 Task: In the Contact  Adeline.Baker@coach.com, Log Call and save with description: 'customer seeking assistance with integration.'; Select call outcome: 'Busy '; Select call Direction: Inbound; Add date: '7 September, 2023' and time 6:00:PM. Logged in from softage.1@softage.net
Action: Mouse moved to (101, 64)
Screenshot: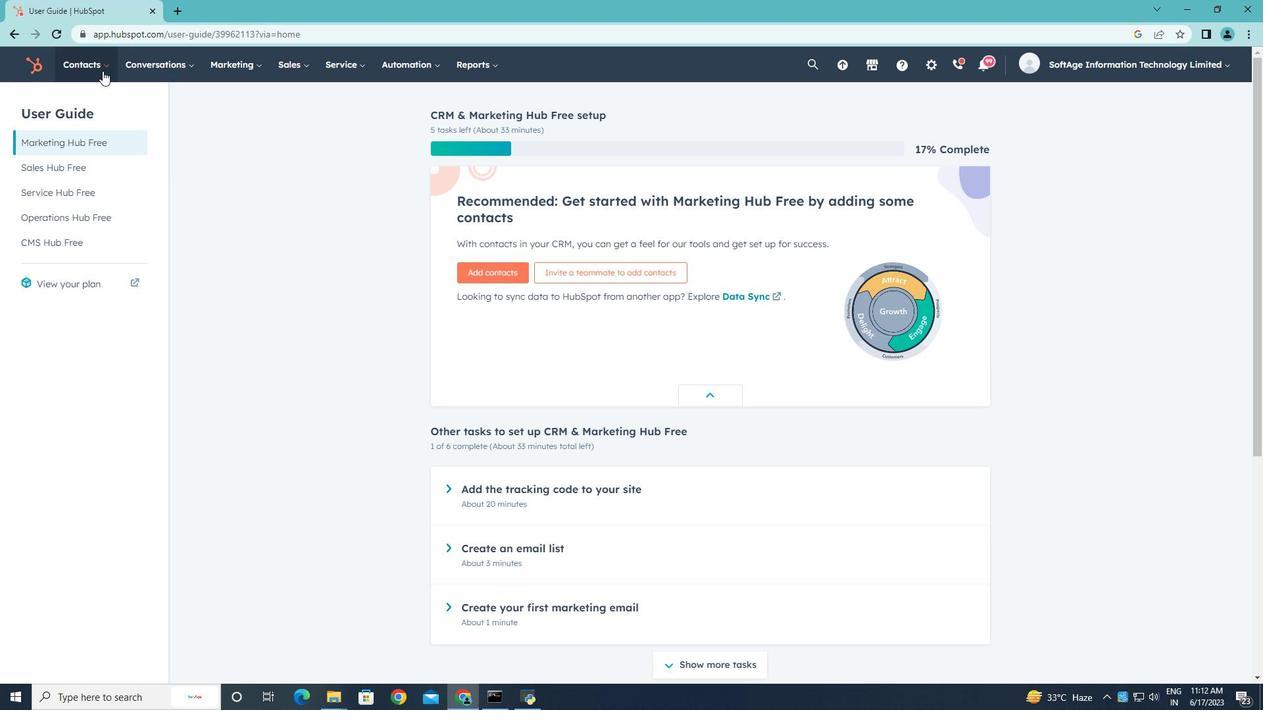 
Action: Mouse pressed left at (101, 64)
Screenshot: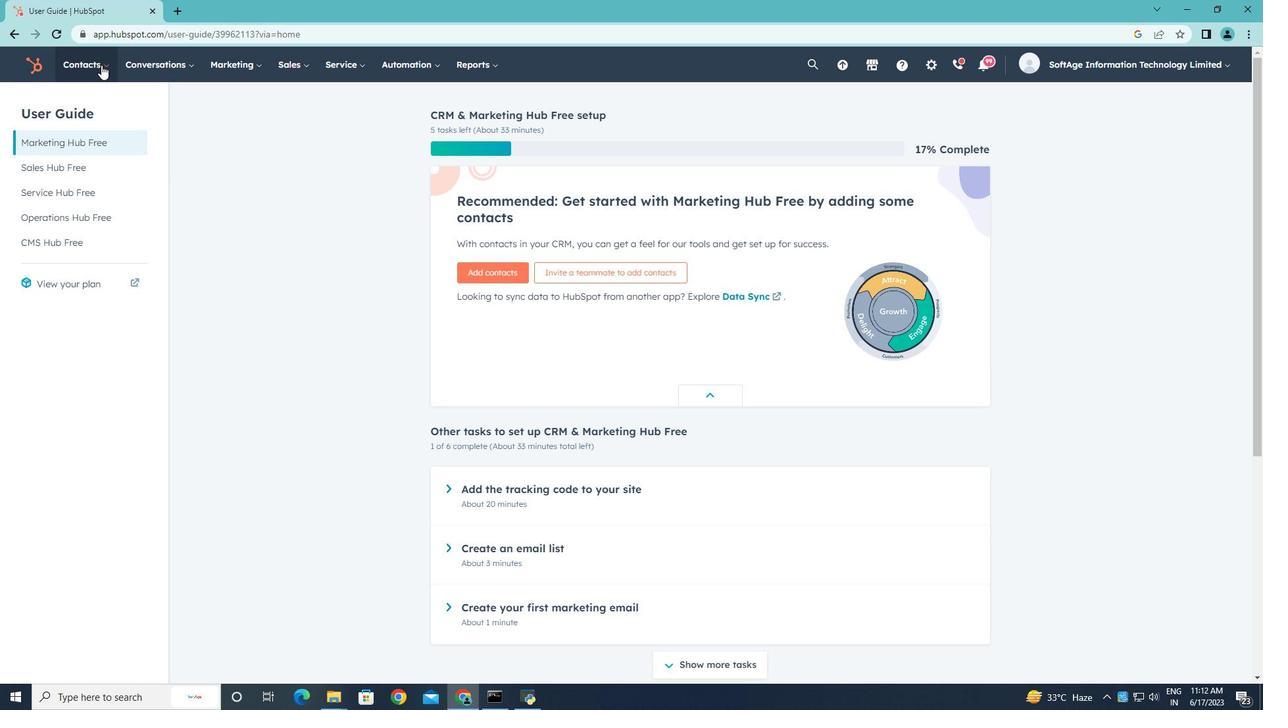 
Action: Mouse moved to (97, 103)
Screenshot: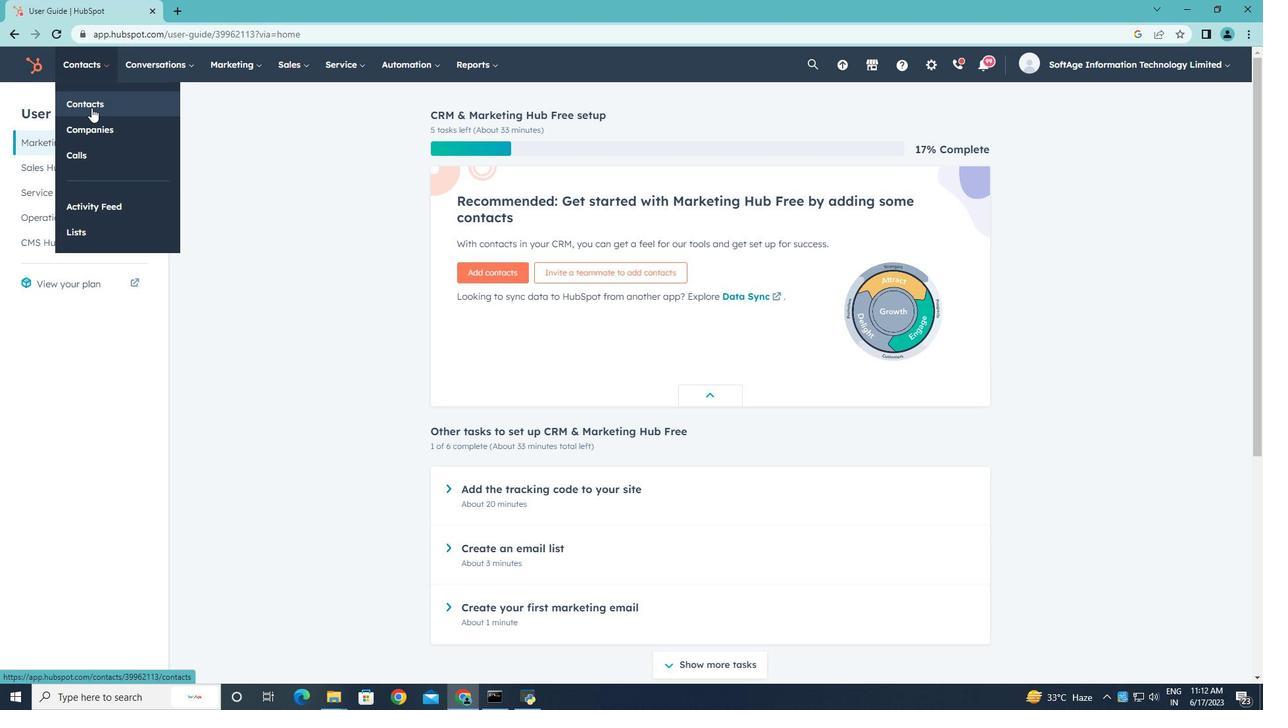 
Action: Mouse pressed left at (97, 103)
Screenshot: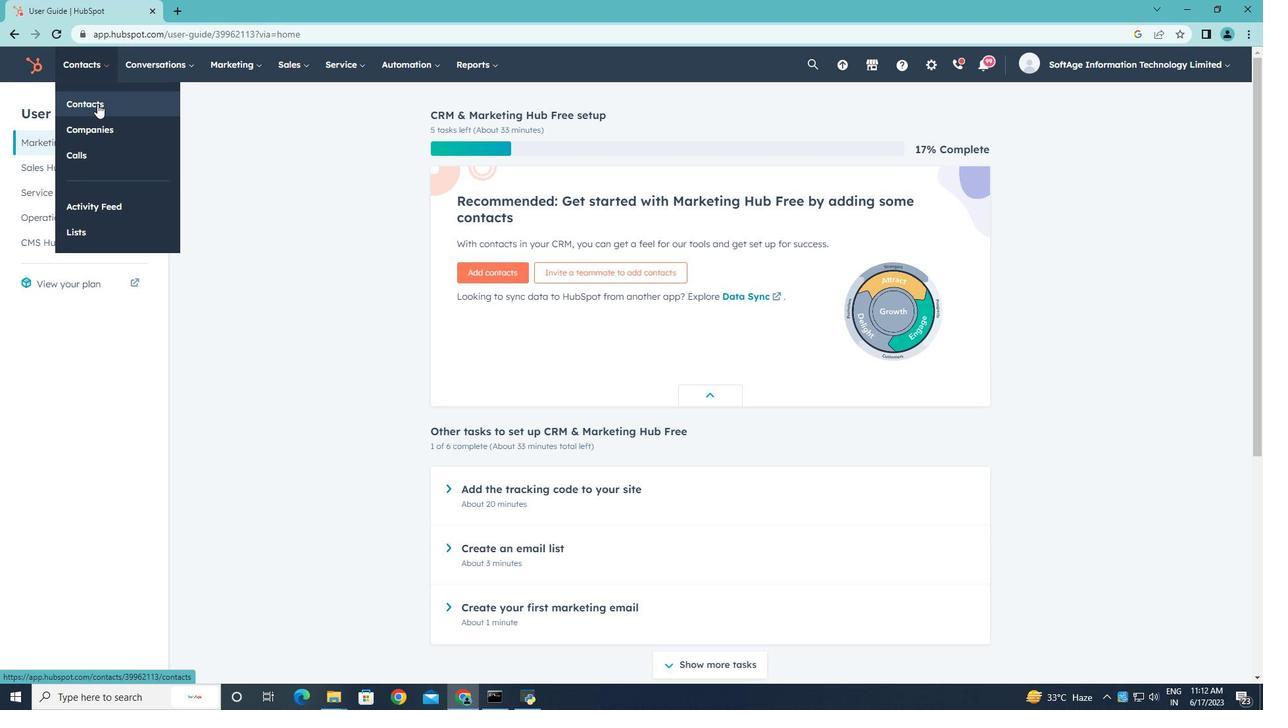 
Action: Mouse moved to (120, 213)
Screenshot: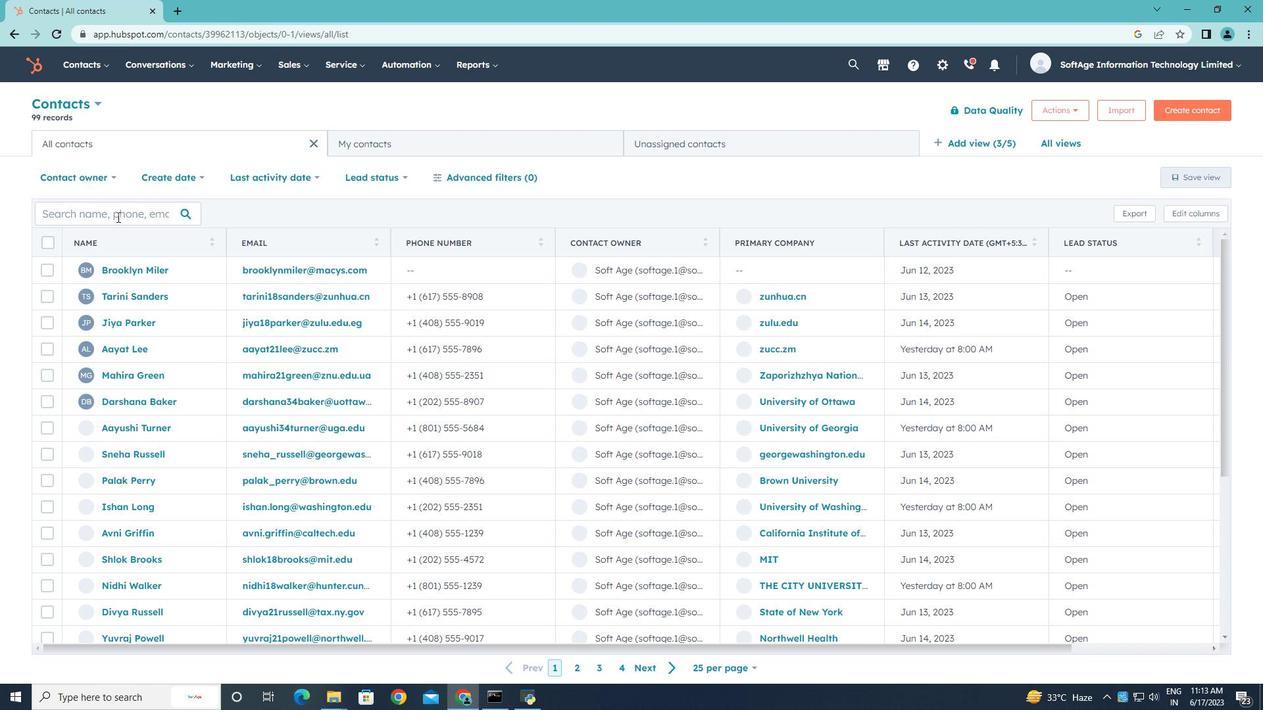 
Action: Mouse pressed left at (120, 213)
Screenshot: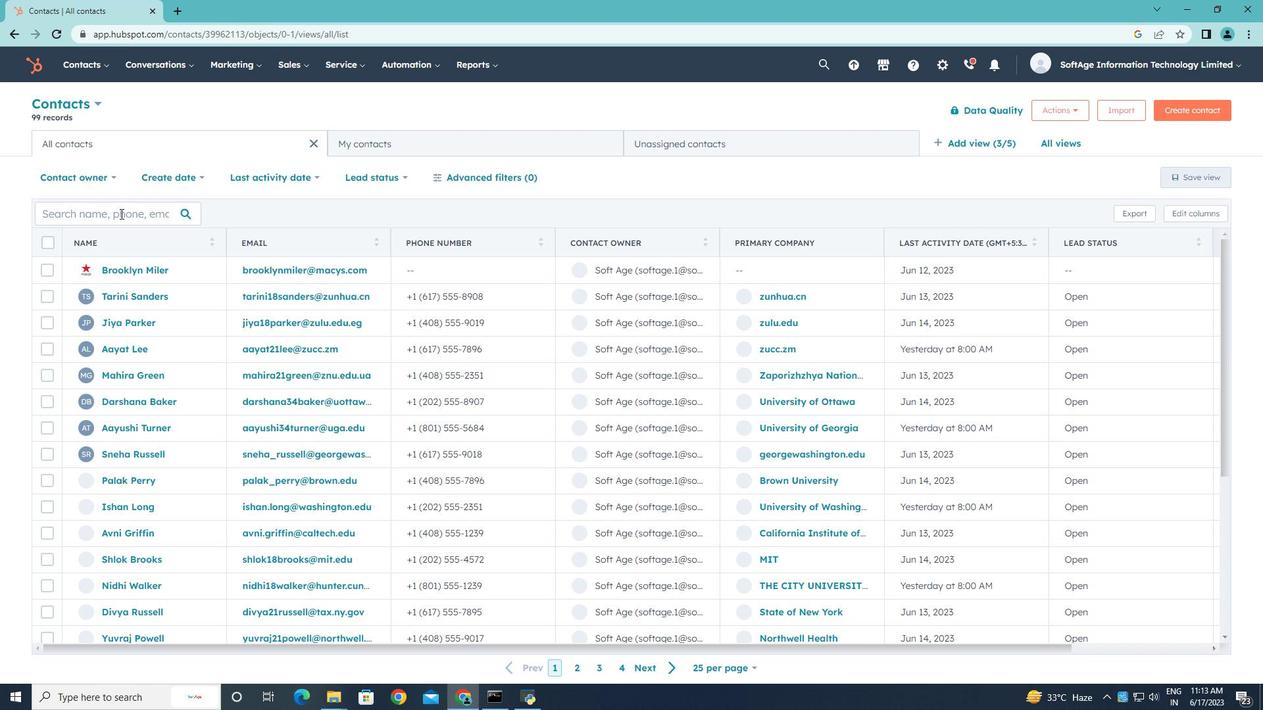 
Action: Key pressed <Key.shift><Key.shift>Adeline.<Key.shift>Baker<Key.shift>@coach.com
Screenshot: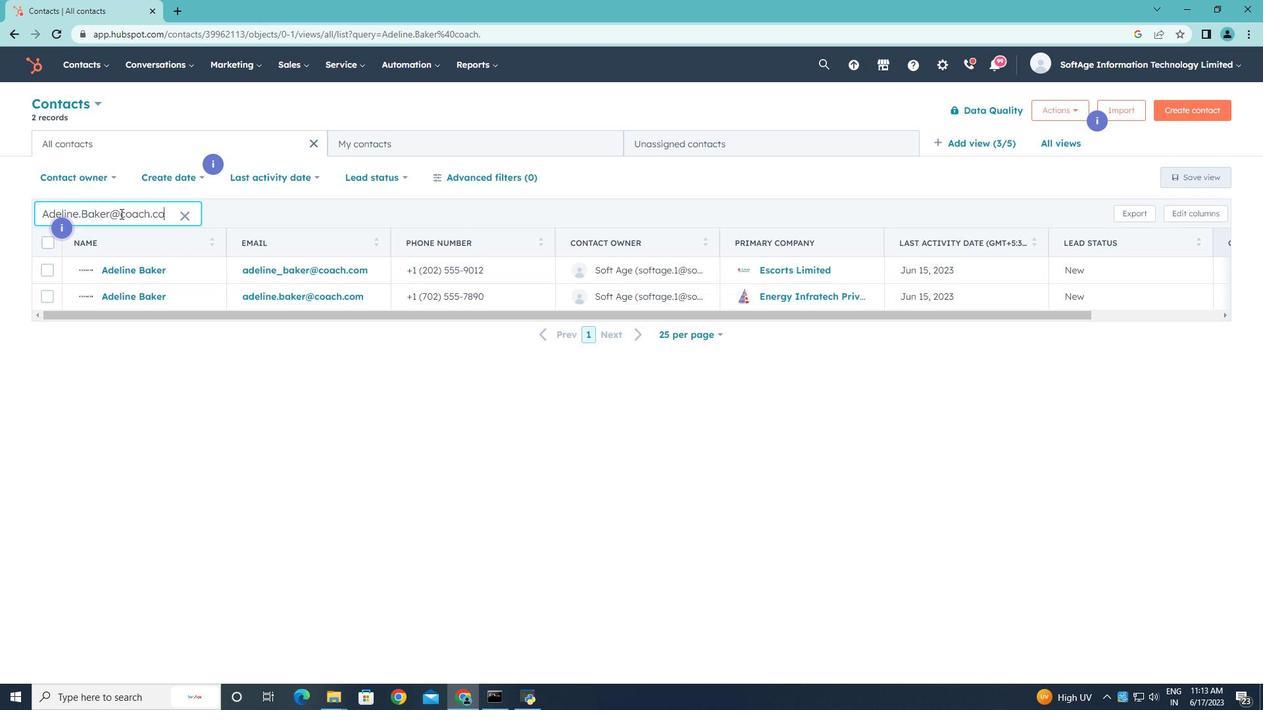 
Action: Mouse moved to (133, 300)
Screenshot: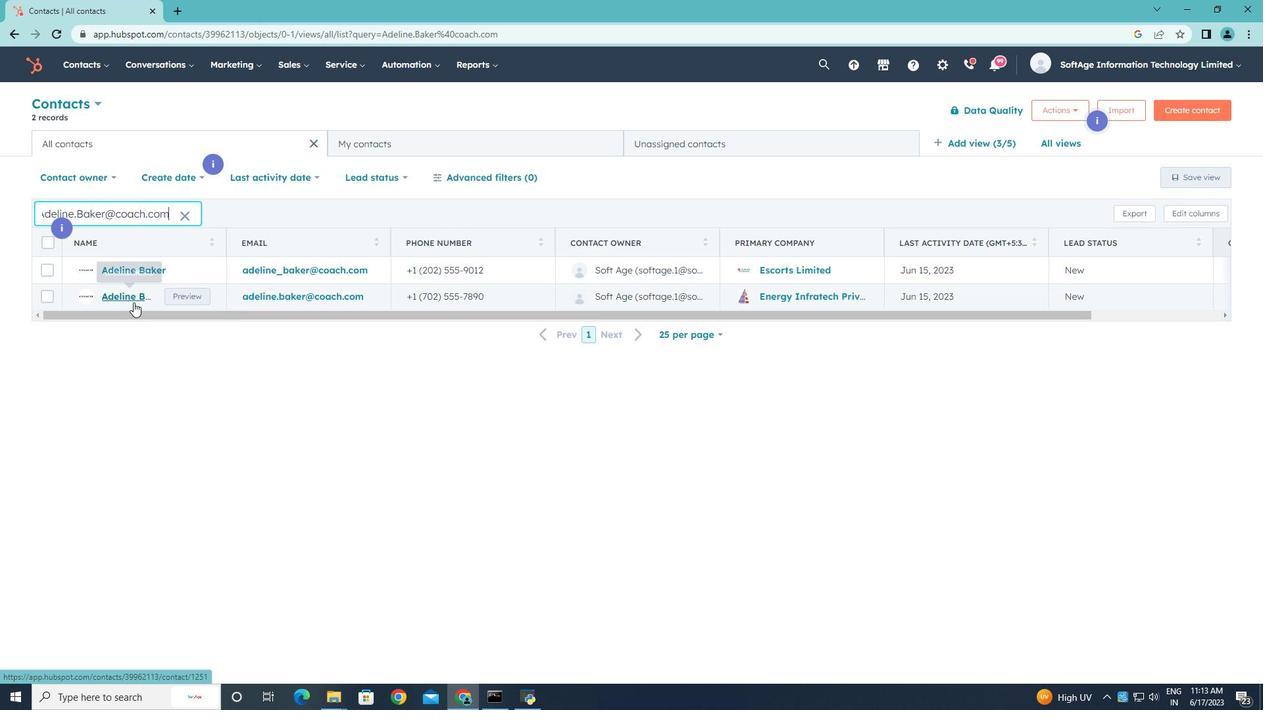 
Action: Mouse pressed left at (133, 300)
Screenshot: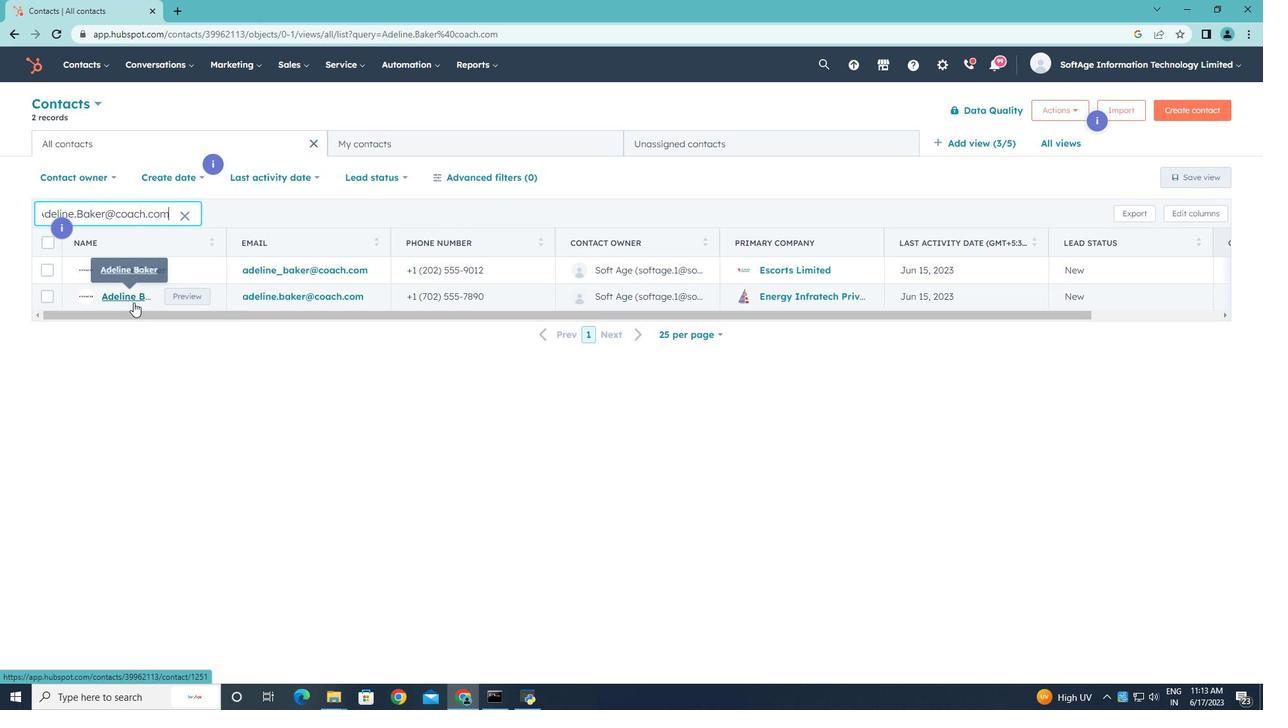 
Action: Mouse moved to (259, 240)
Screenshot: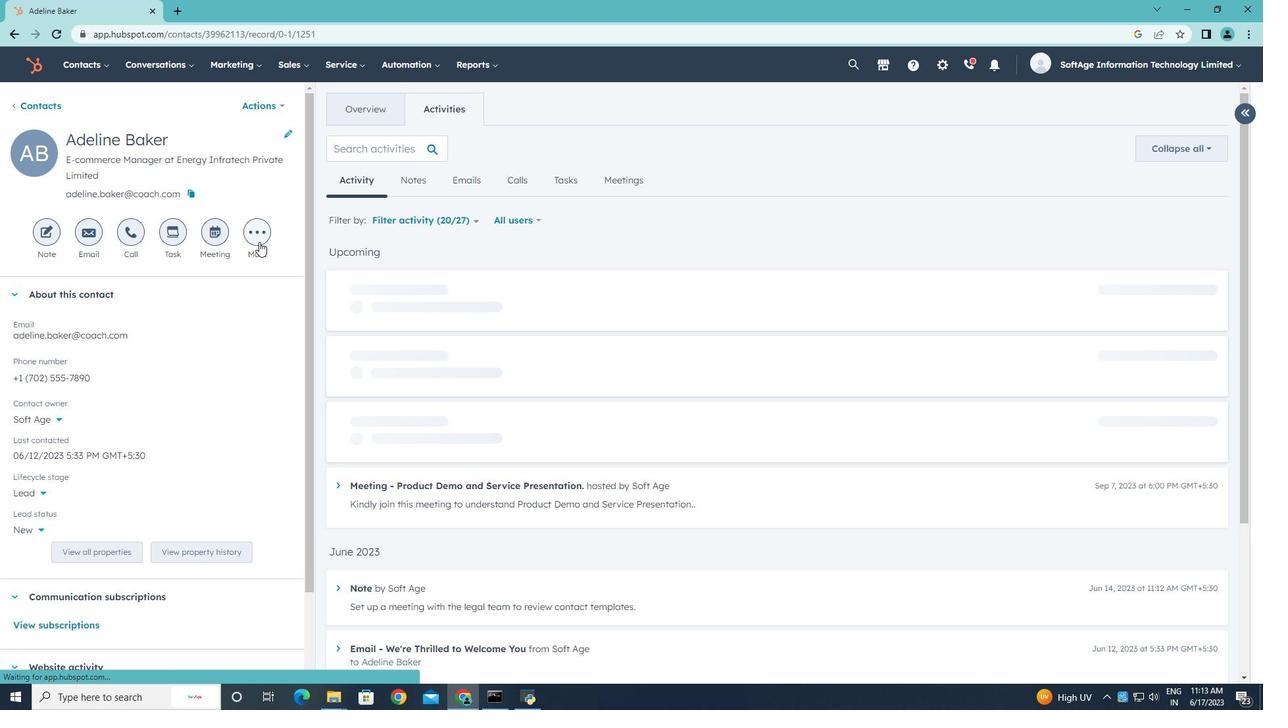 
Action: Mouse pressed left at (259, 240)
Screenshot: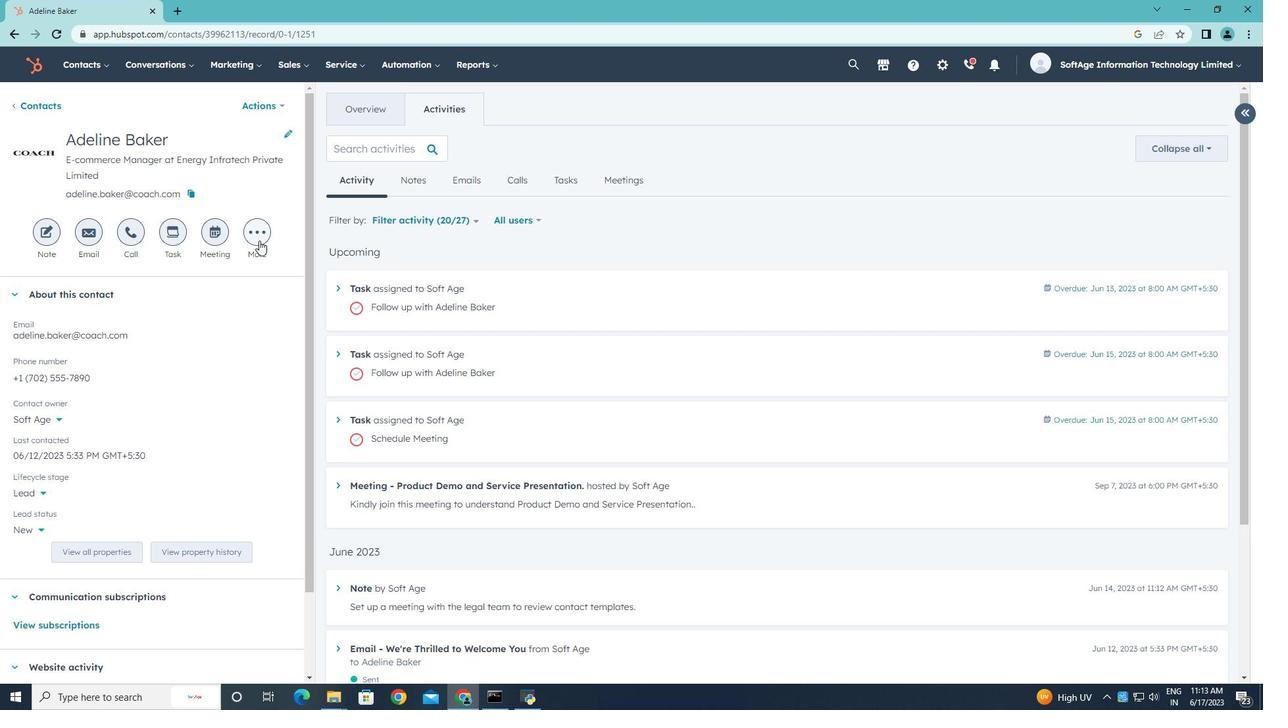 
Action: Mouse moved to (244, 344)
Screenshot: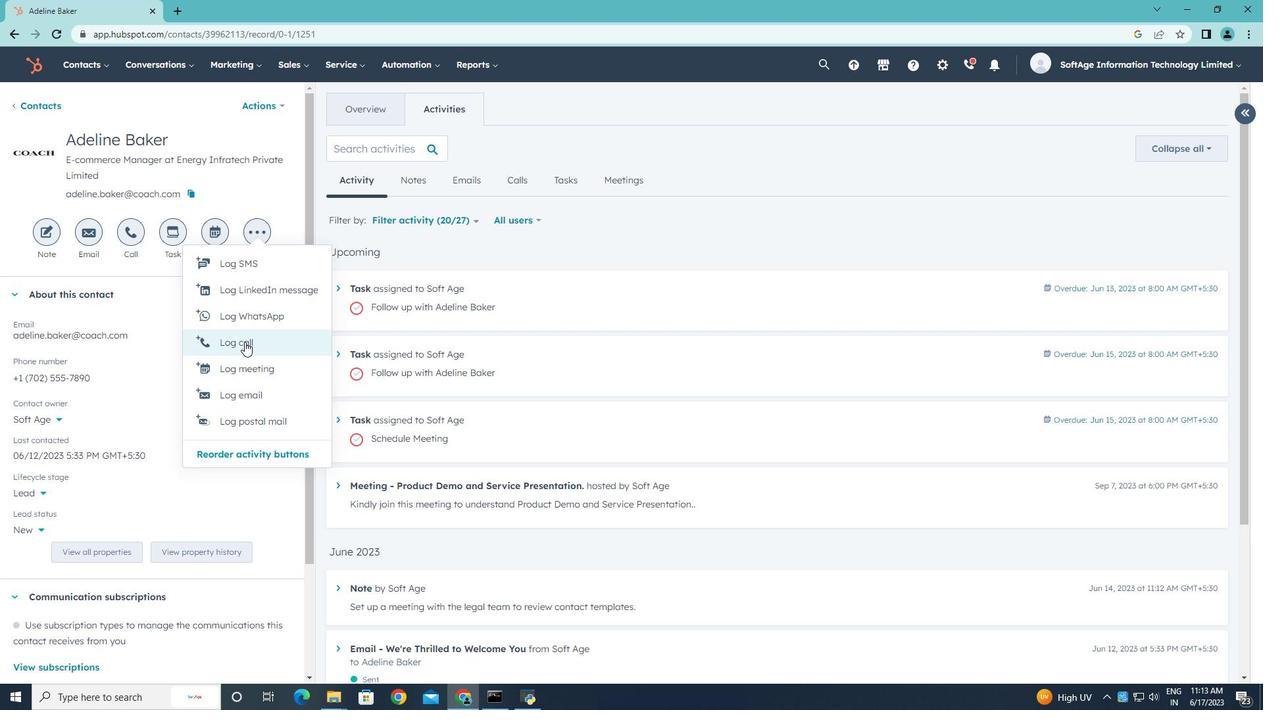 
Action: Mouse pressed left at (244, 344)
Screenshot: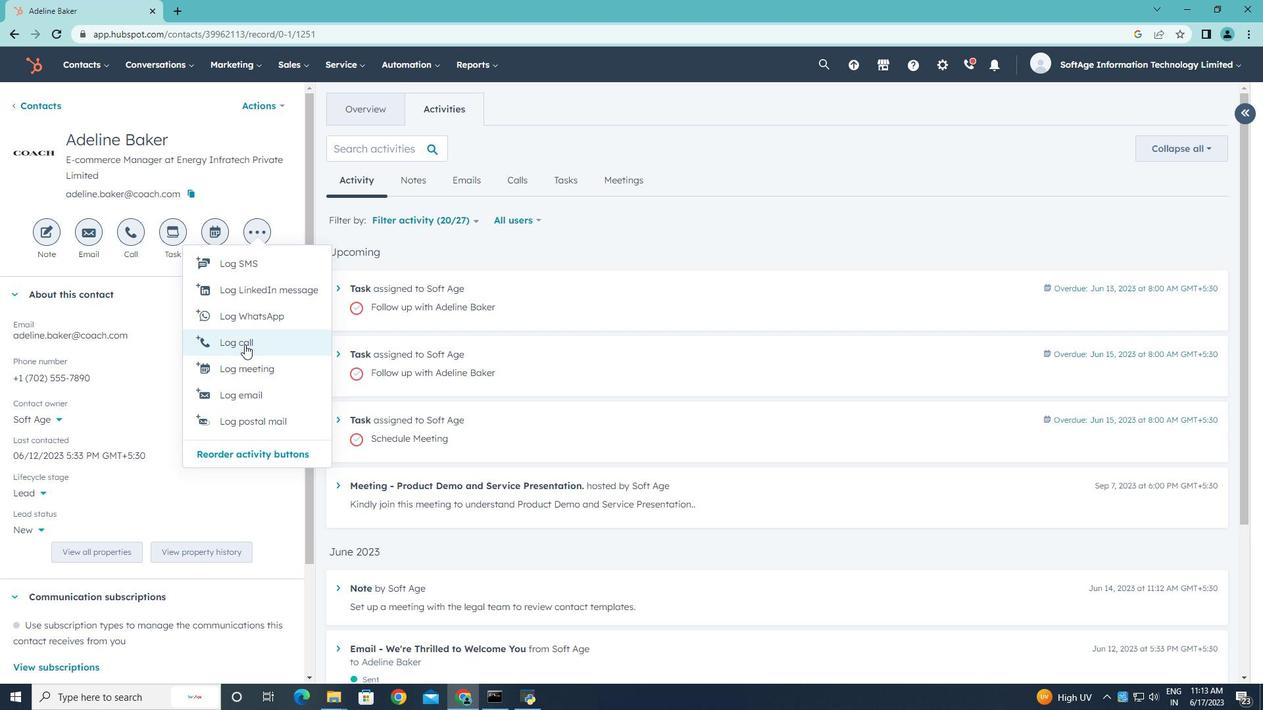 
Action: Key pressed customer<Key.space>seeking<Key.space>assistance<Key.space>with<Key.space>integation.
Screenshot: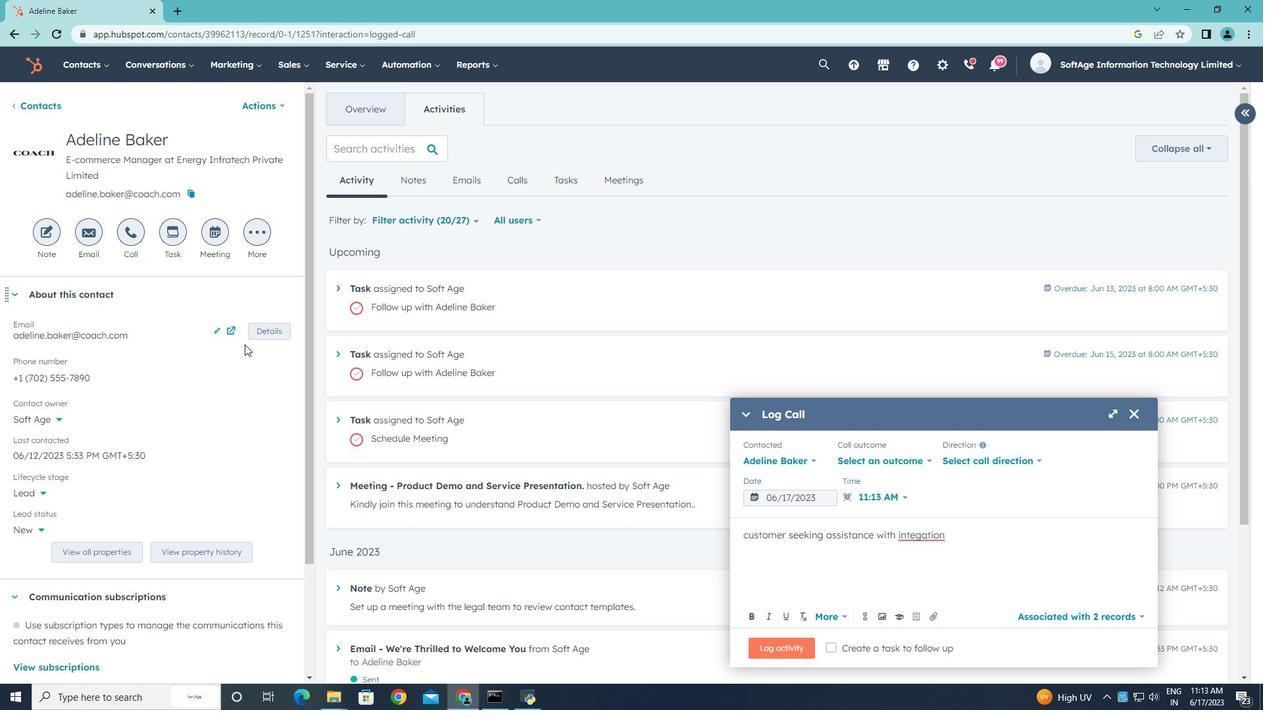 
Action: Mouse moved to (928, 462)
Screenshot: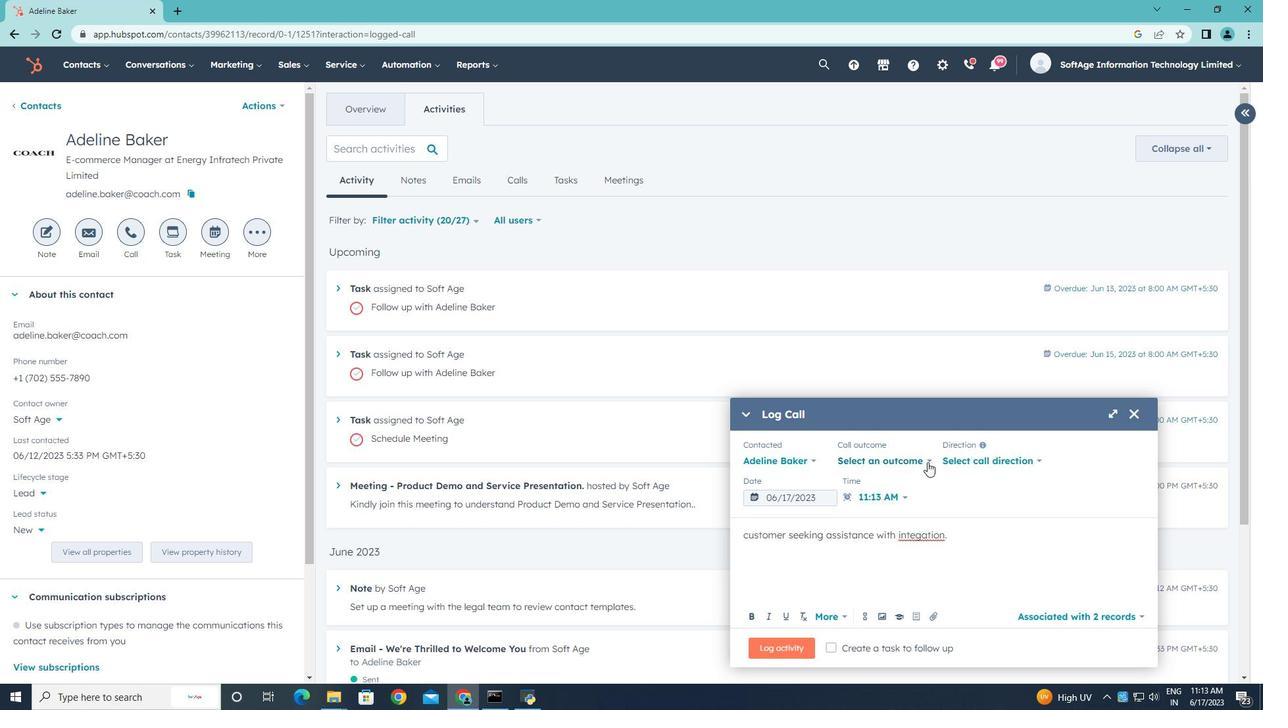 
Action: Key pressed <Key.left><Key.left><Key.left><Key.left><Key.left><Key.left>r<Key.down>
Screenshot: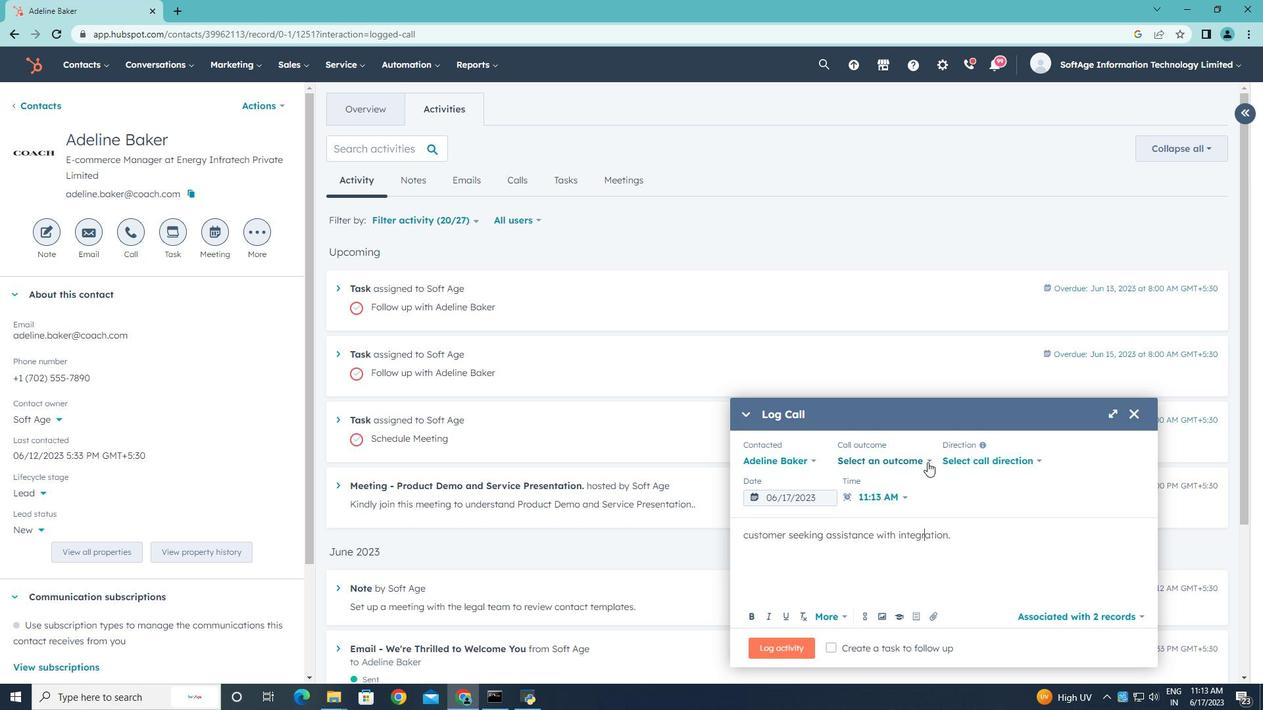 
Action: Mouse pressed left at (928, 462)
Screenshot: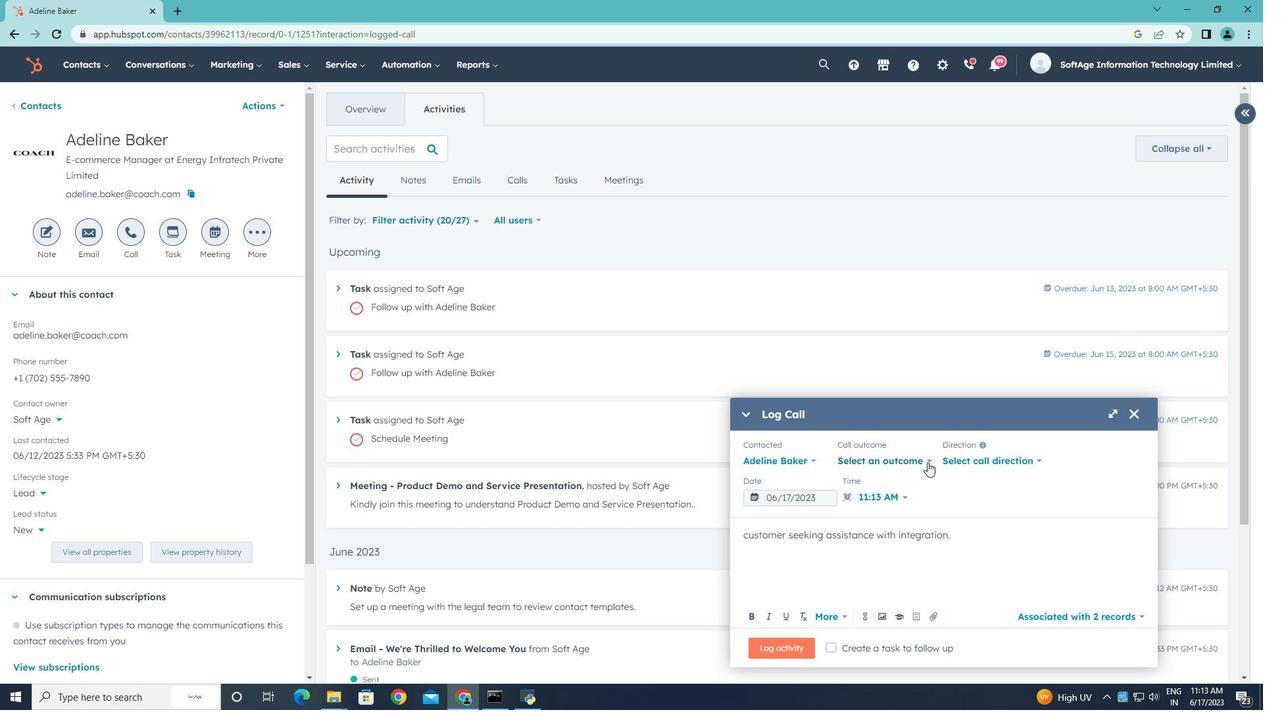 
Action: Mouse moved to (882, 500)
Screenshot: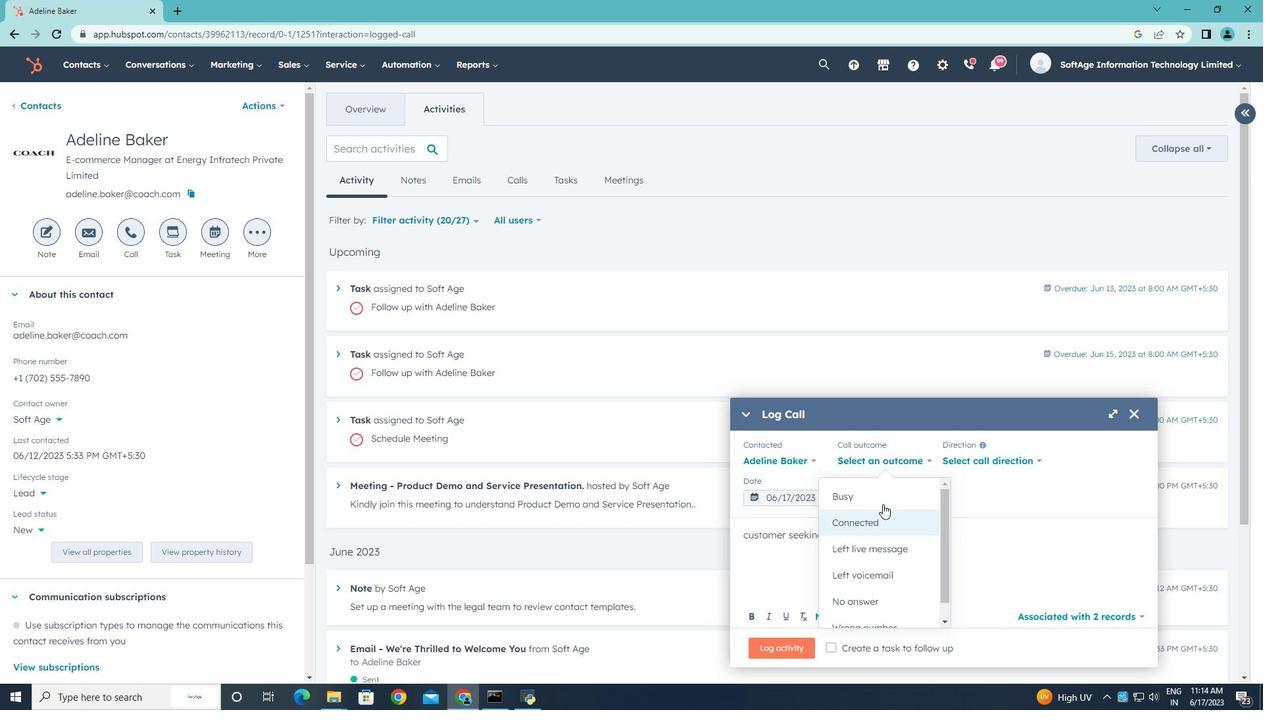 
Action: Mouse pressed left at (882, 500)
Screenshot: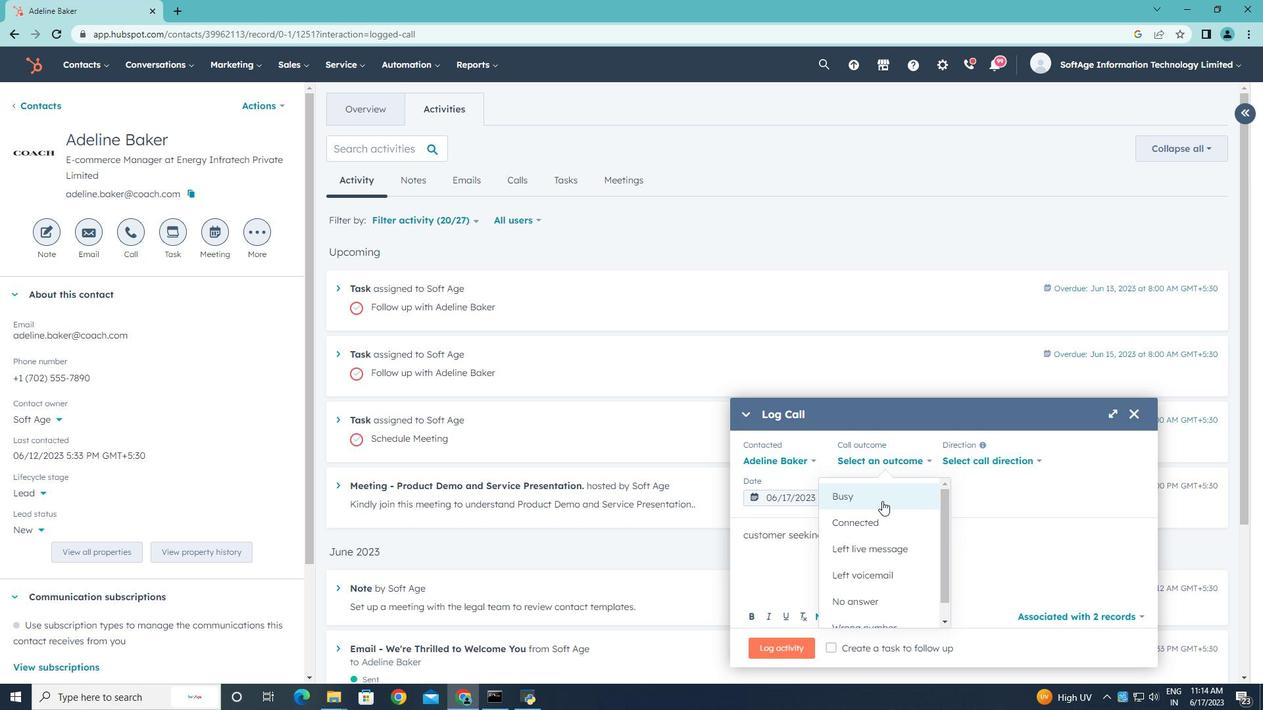 
Action: Mouse moved to (976, 459)
Screenshot: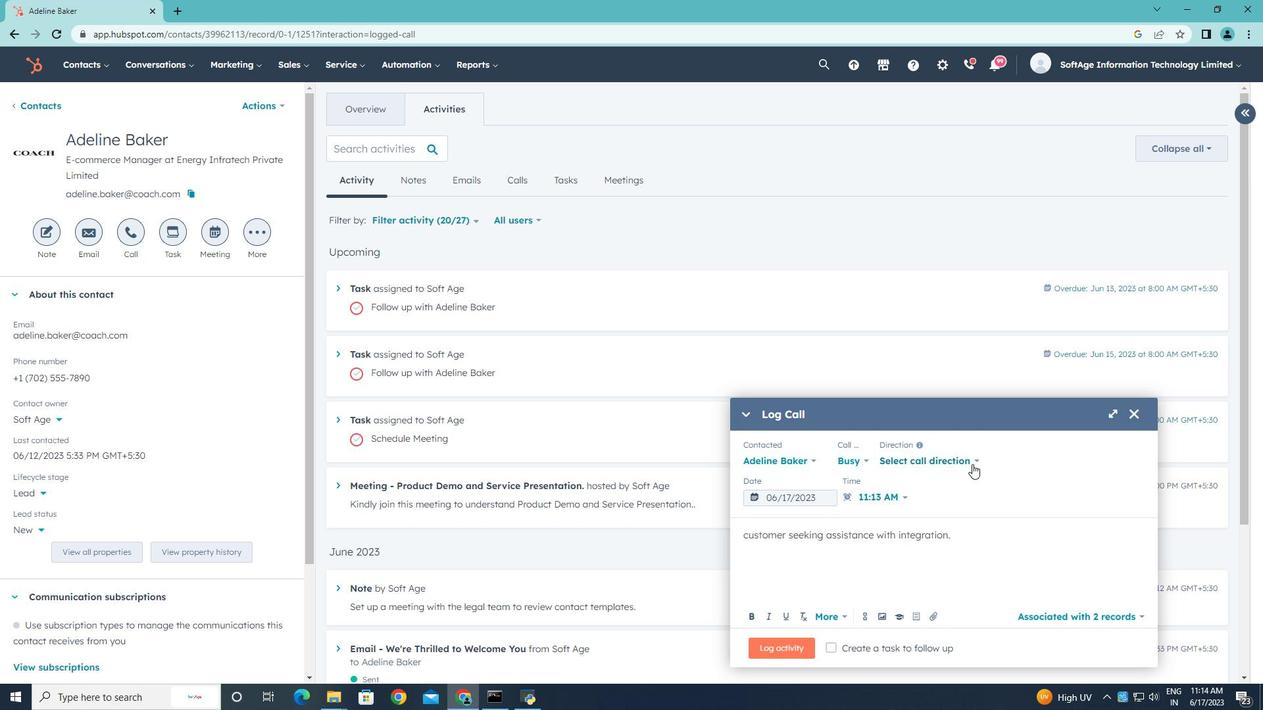 
Action: Mouse pressed left at (976, 459)
Screenshot: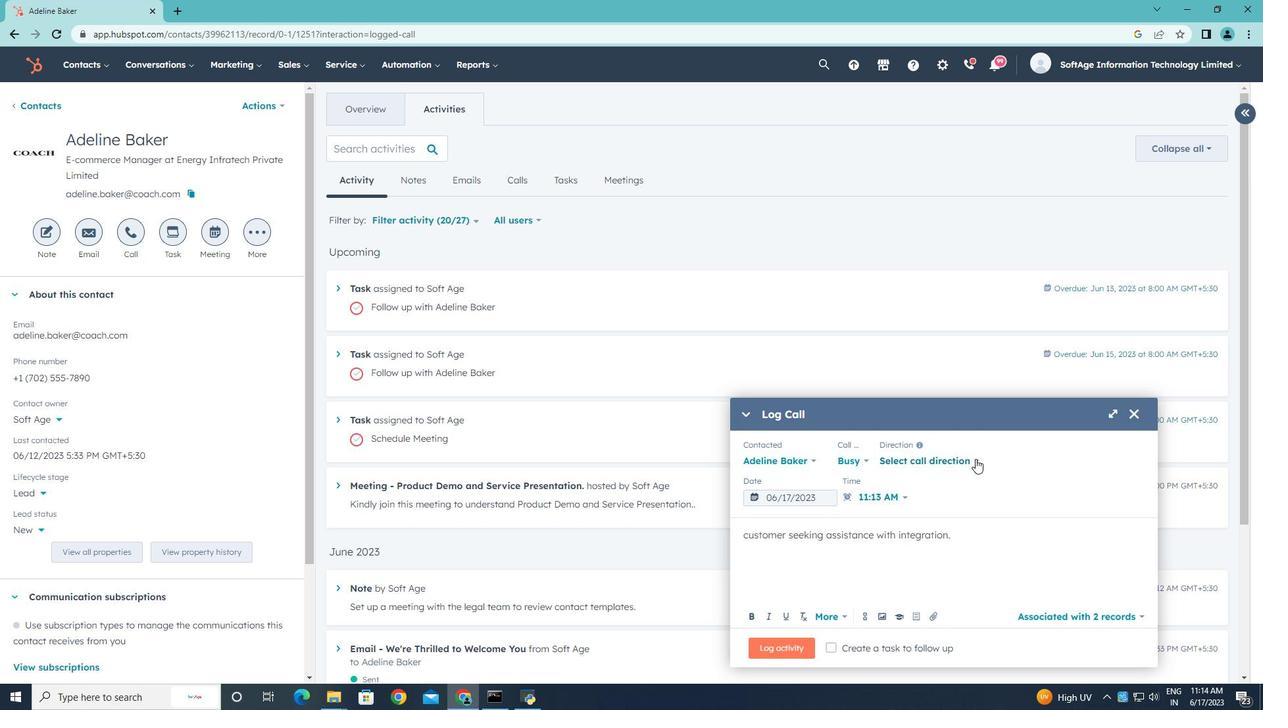 
Action: Mouse moved to (934, 495)
Screenshot: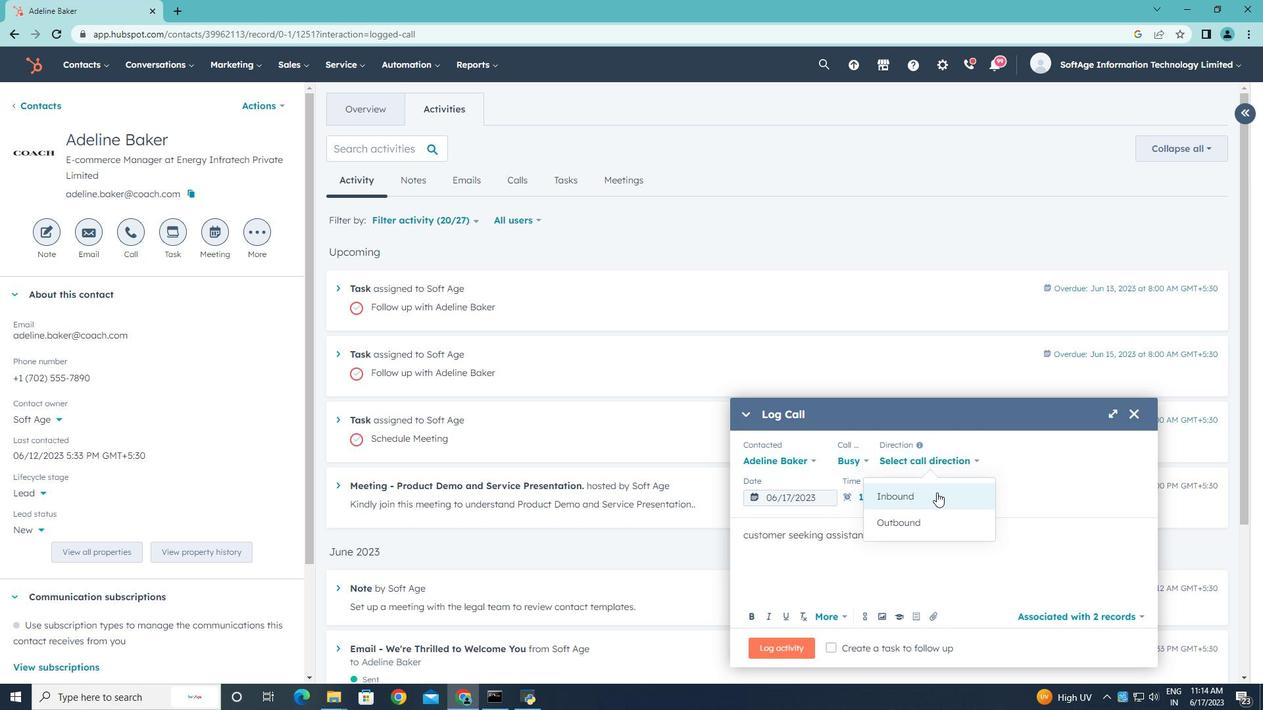 
Action: Mouse pressed left at (934, 495)
Screenshot: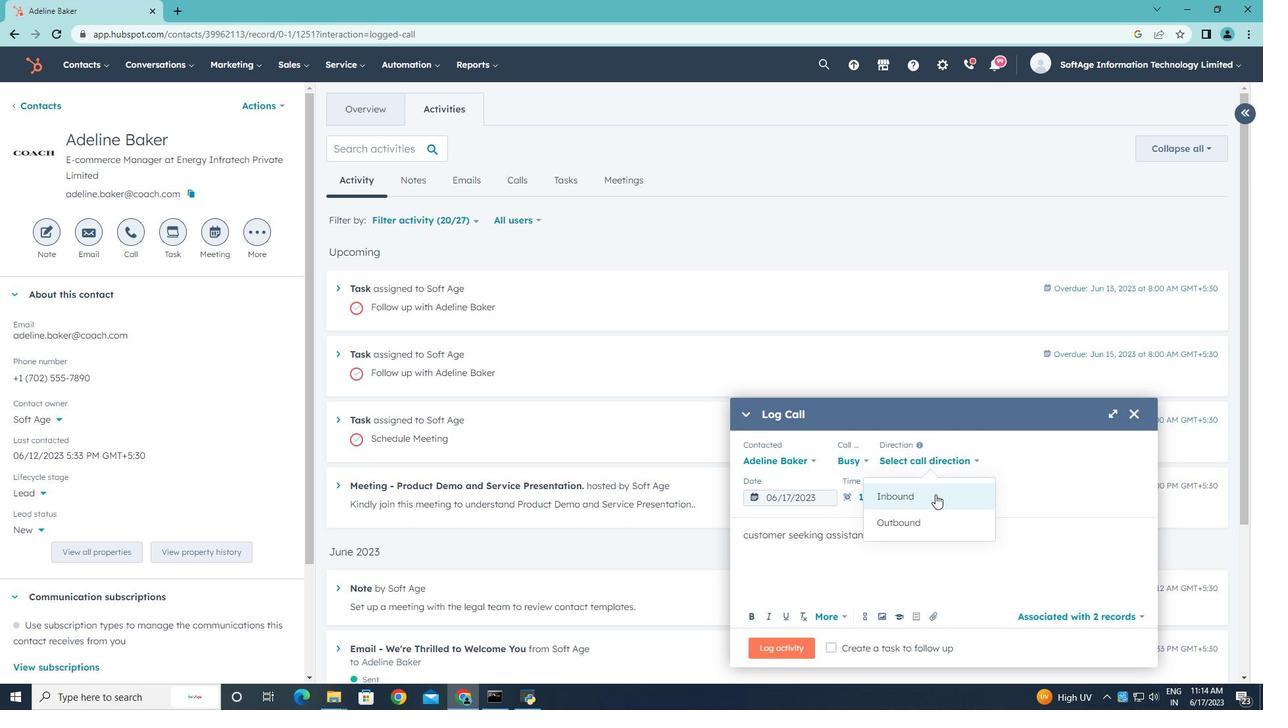 
Action: Mouse moved to (1038, 460)
Screenshot: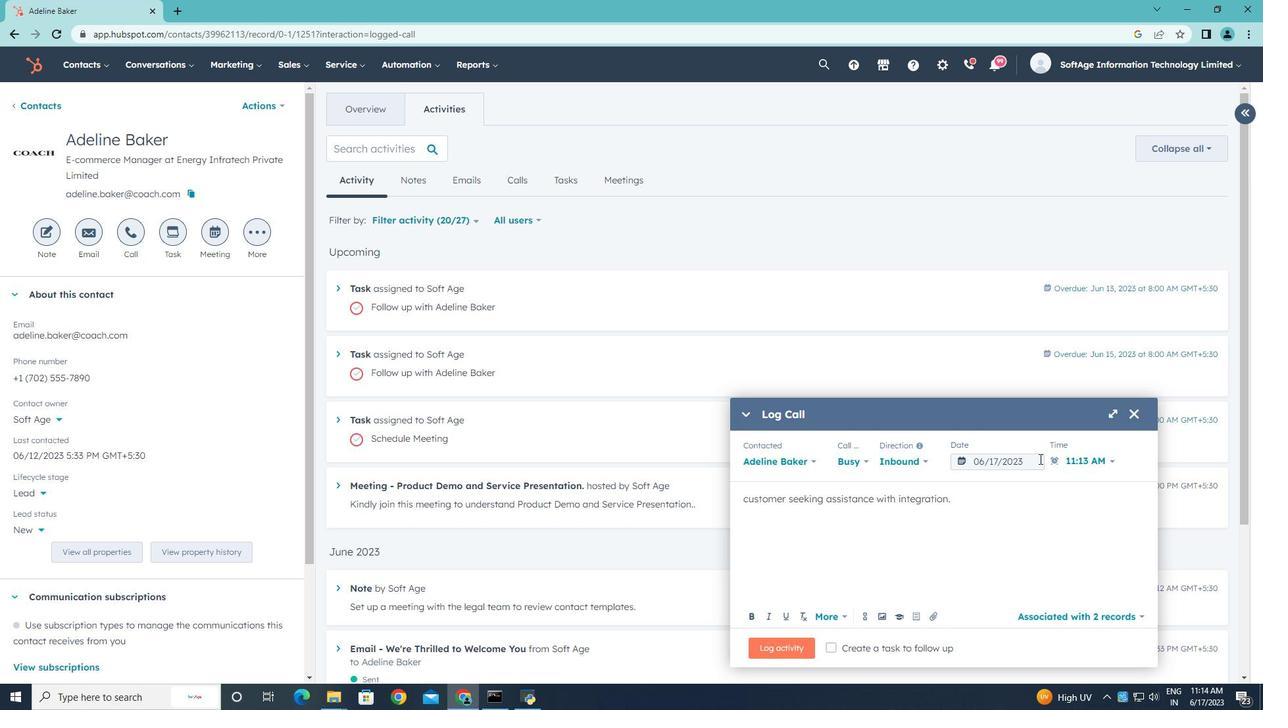 
Action: Mouse pressed left at (1038, 460)
Screenshot: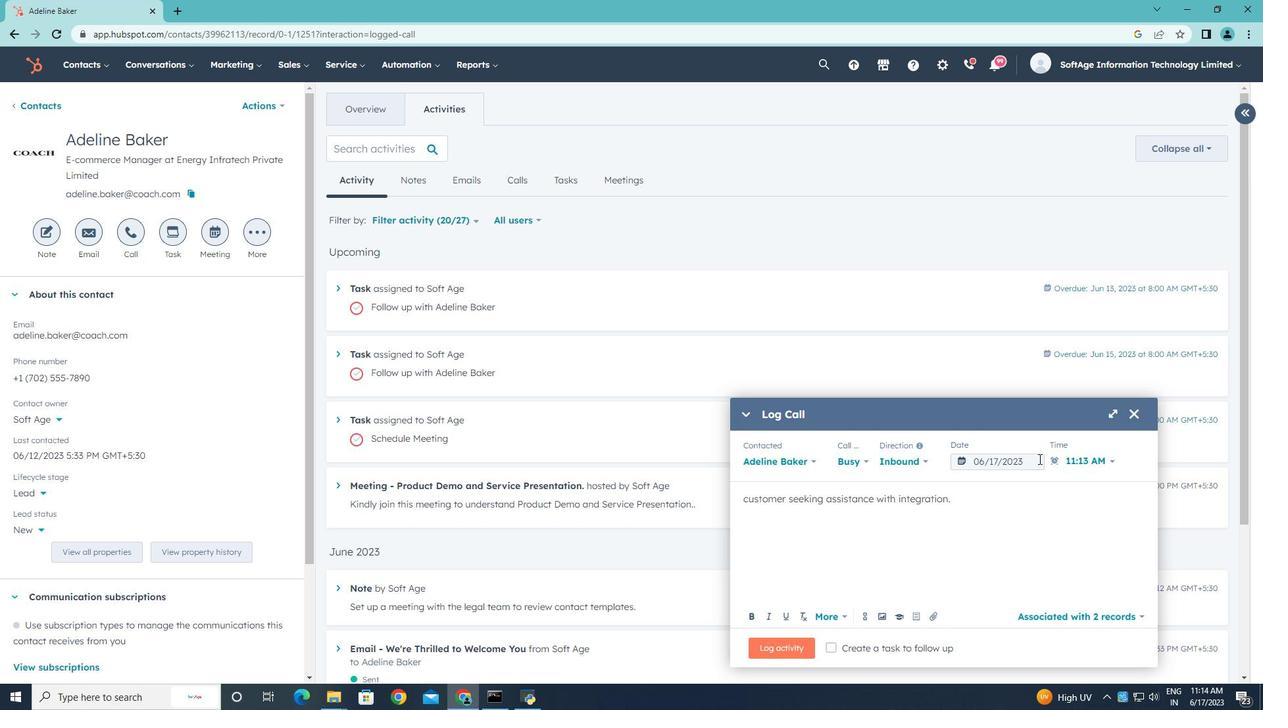 
Action: Mouse moved to (1126, 253)
Screenshot: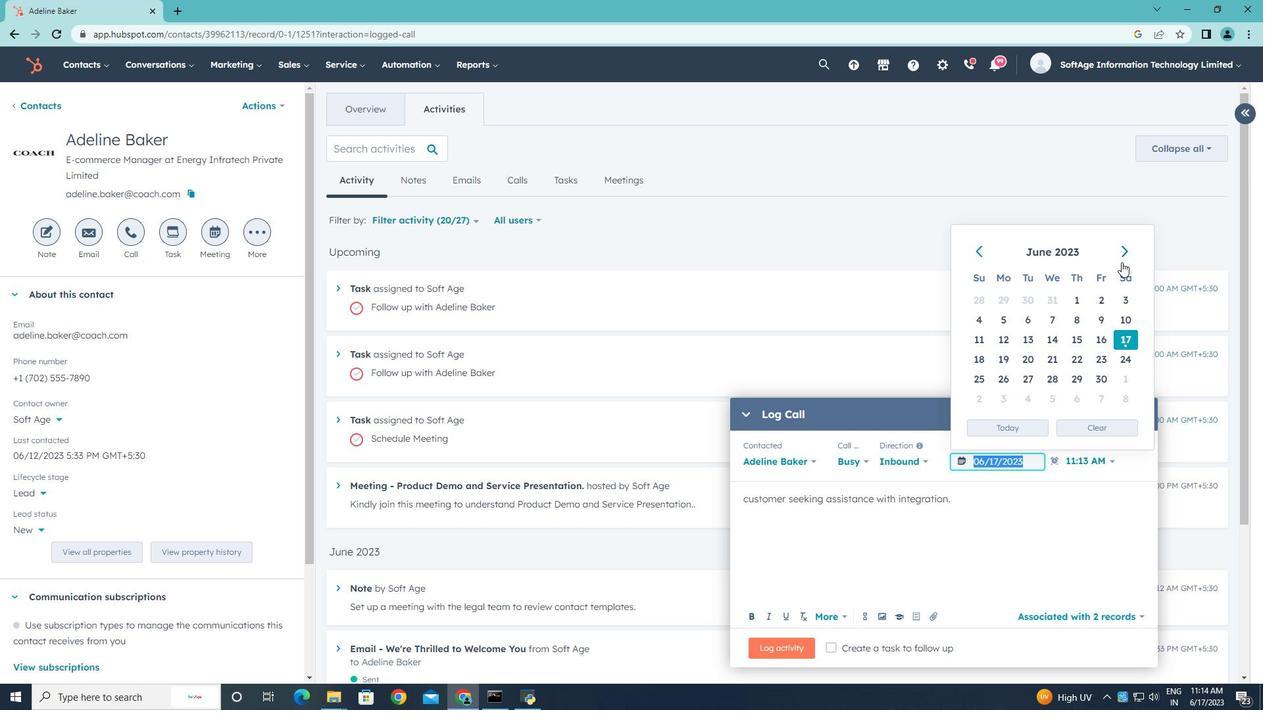 
Action: Mouse pressed left at (1126, 253)
Screenshot: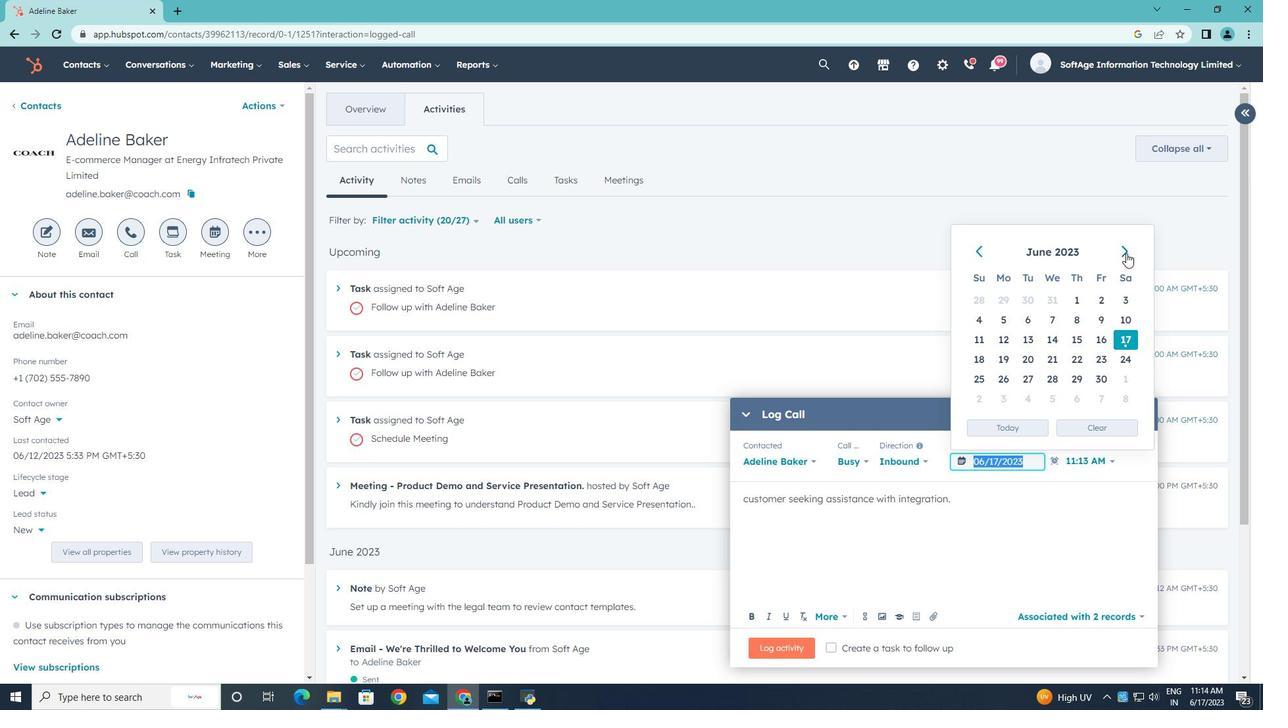
Action: Mouse pressed left at (1126, 253)
Screenshot: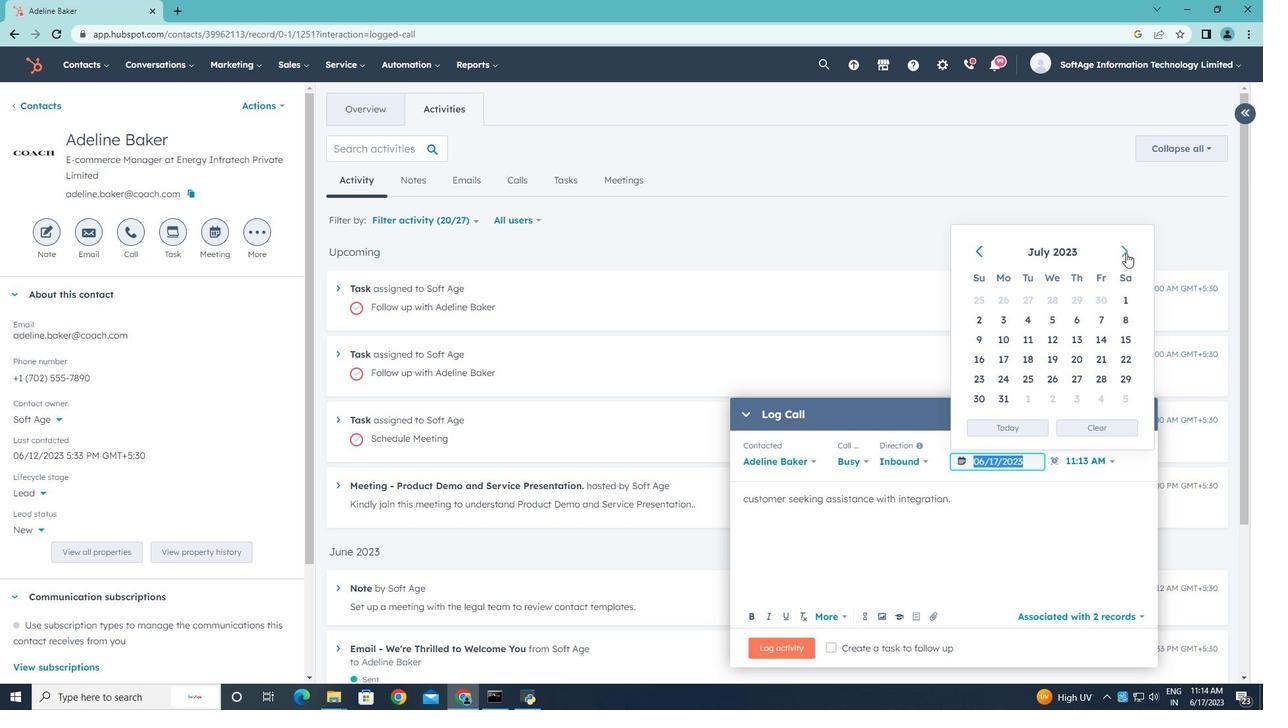 
Action: Mouse pressed left at (1126, 253)
Screenshot: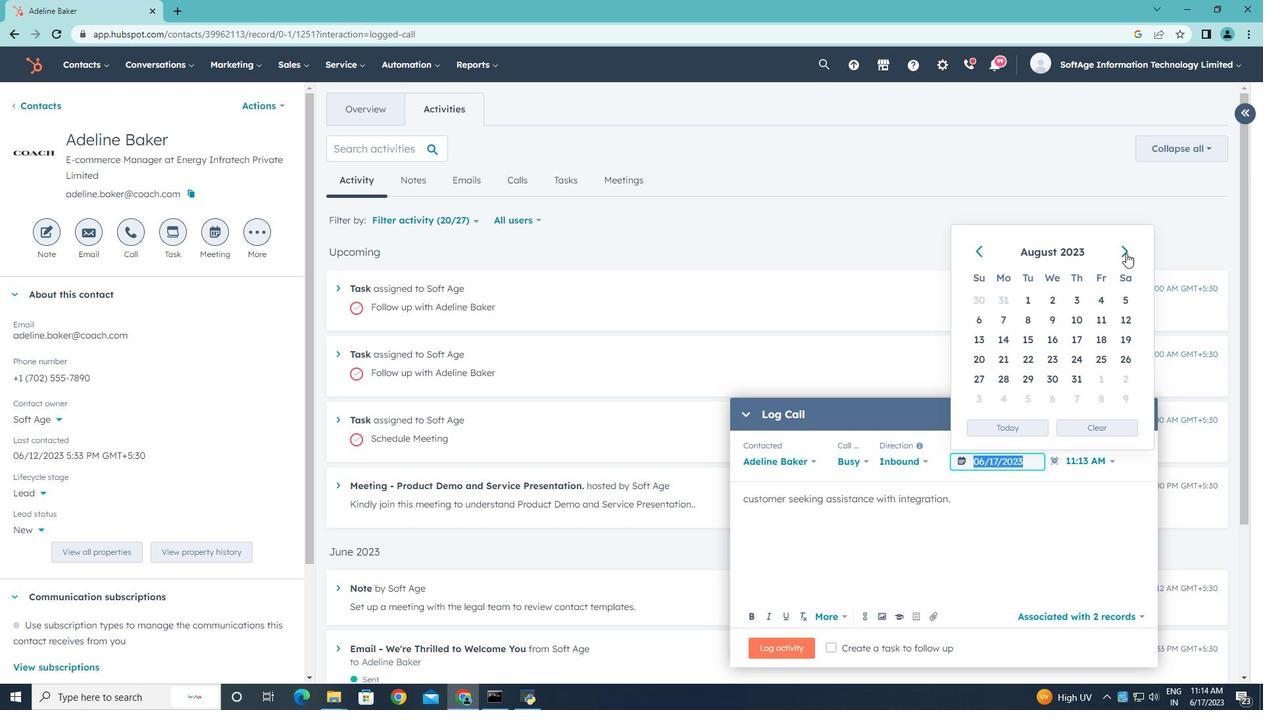 
Action: Mouse moved to (1078, 320)
Screenshot: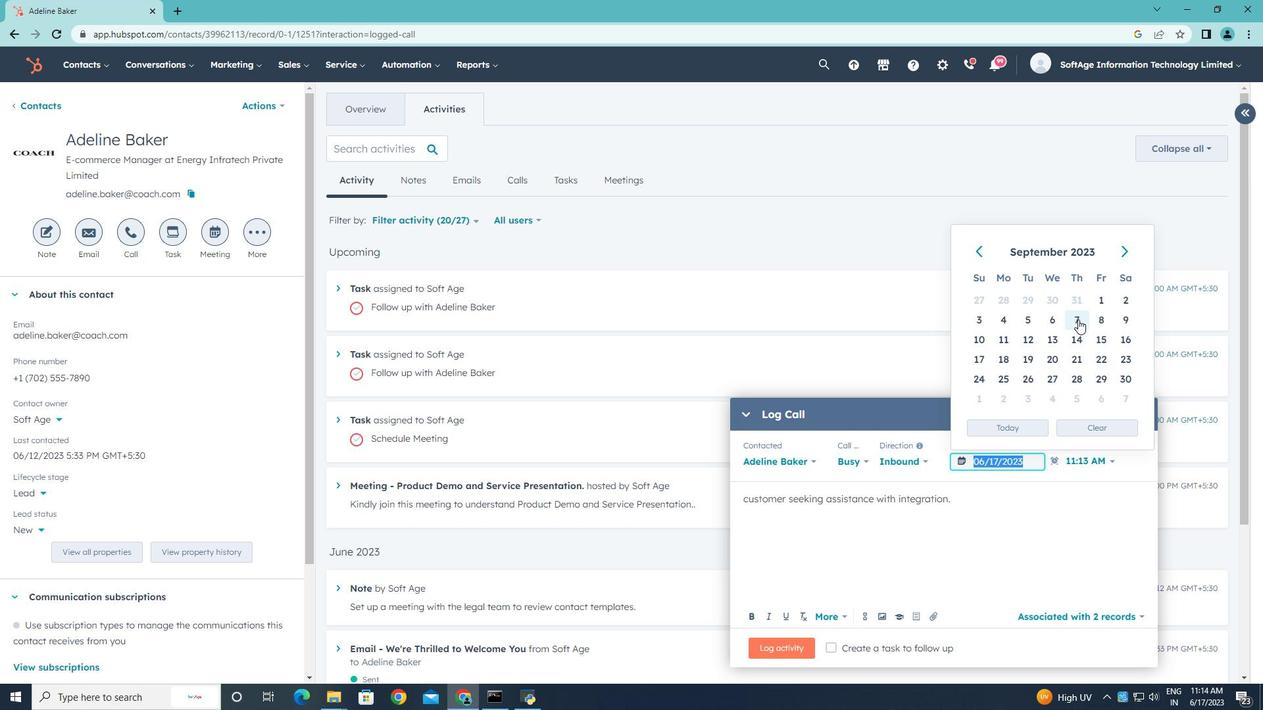 
Action: Mouse pressed left at (1078, 320)
Screenshot: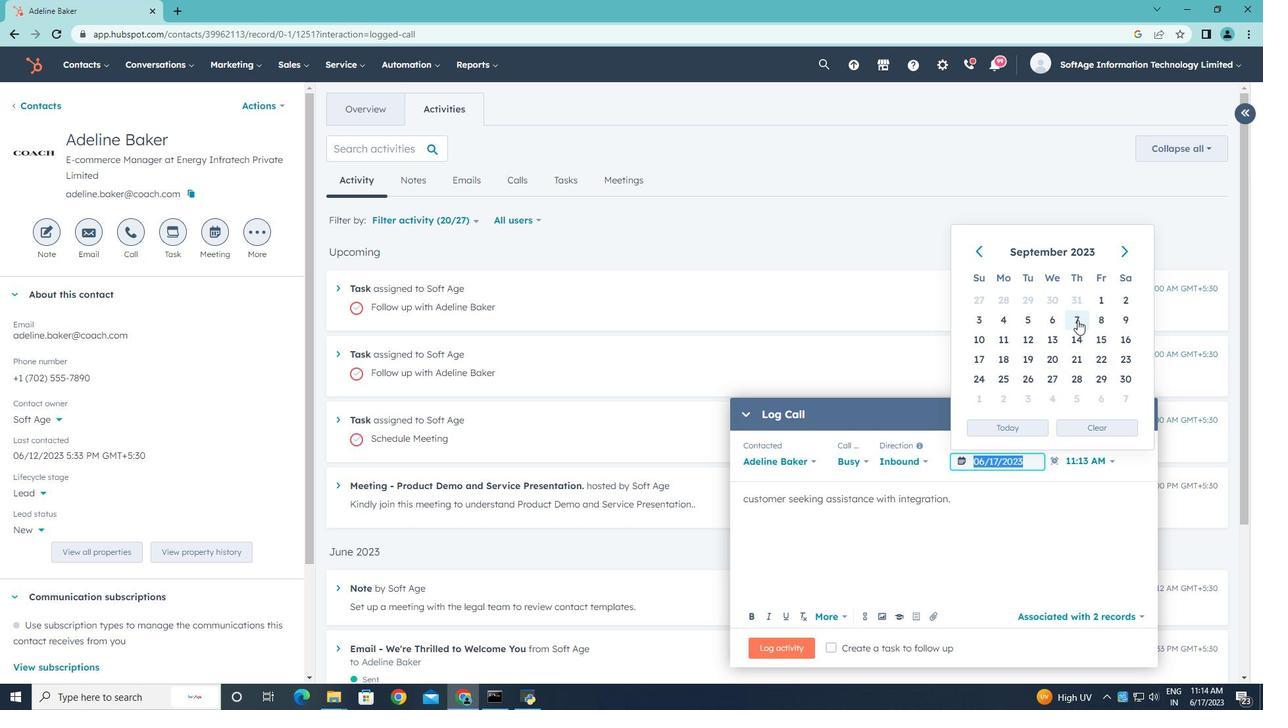 
Action: Mouse moved to (1113, 458)
Screenshot: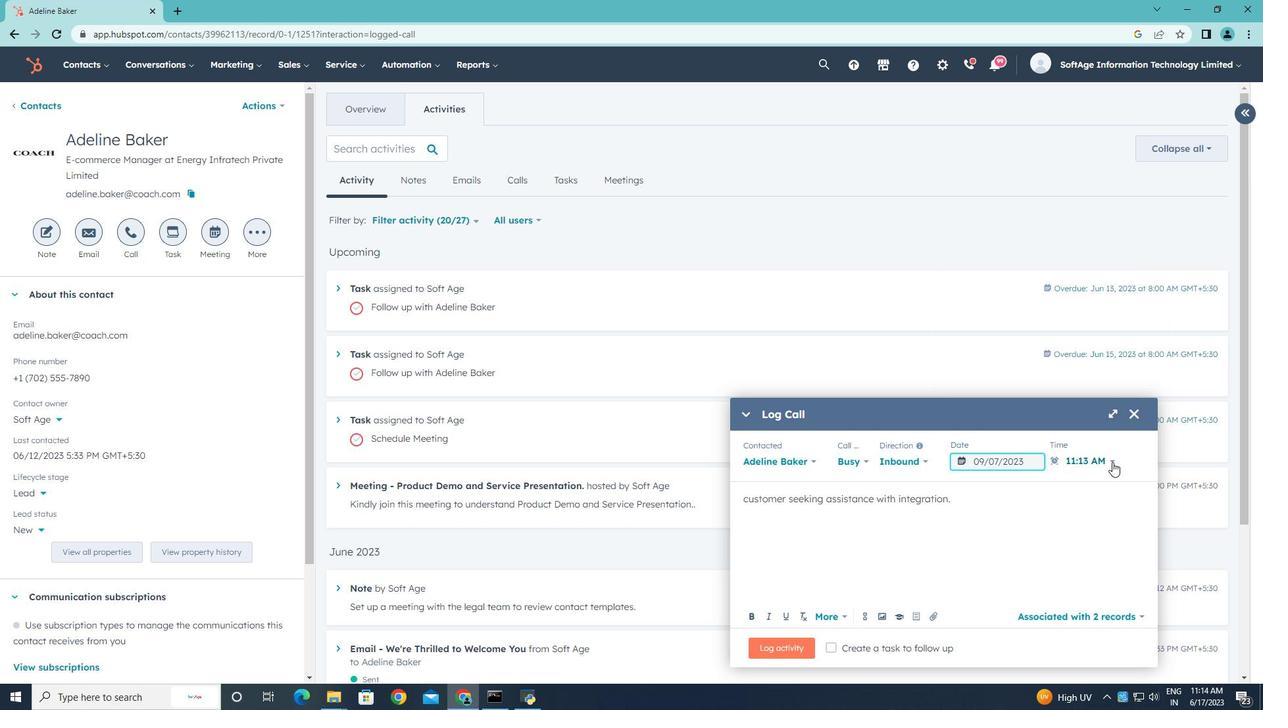 
Action: Mouse pressed left at (1113, 458)
Screenshot: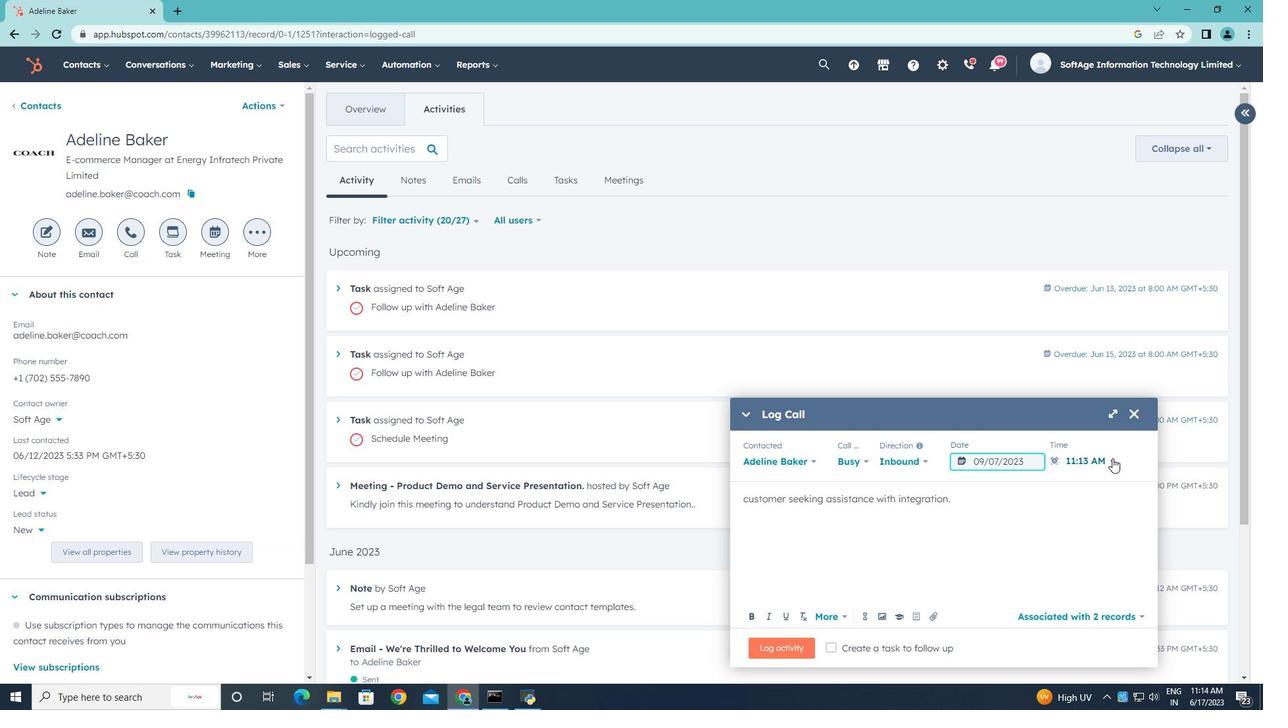 
Action: Mouse moved to (1086, 564)
Screenshot: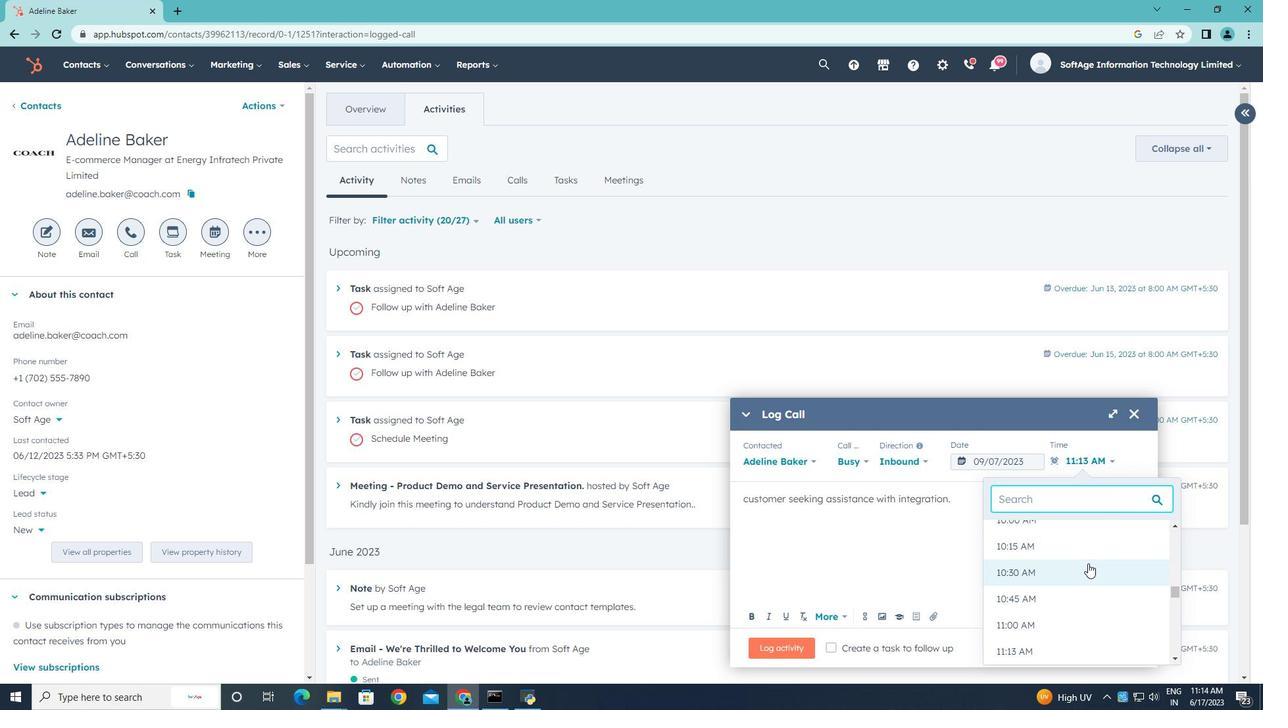 
Action: Mouse scrolled (1086, 564) with delta (0, 0)
Screenshot: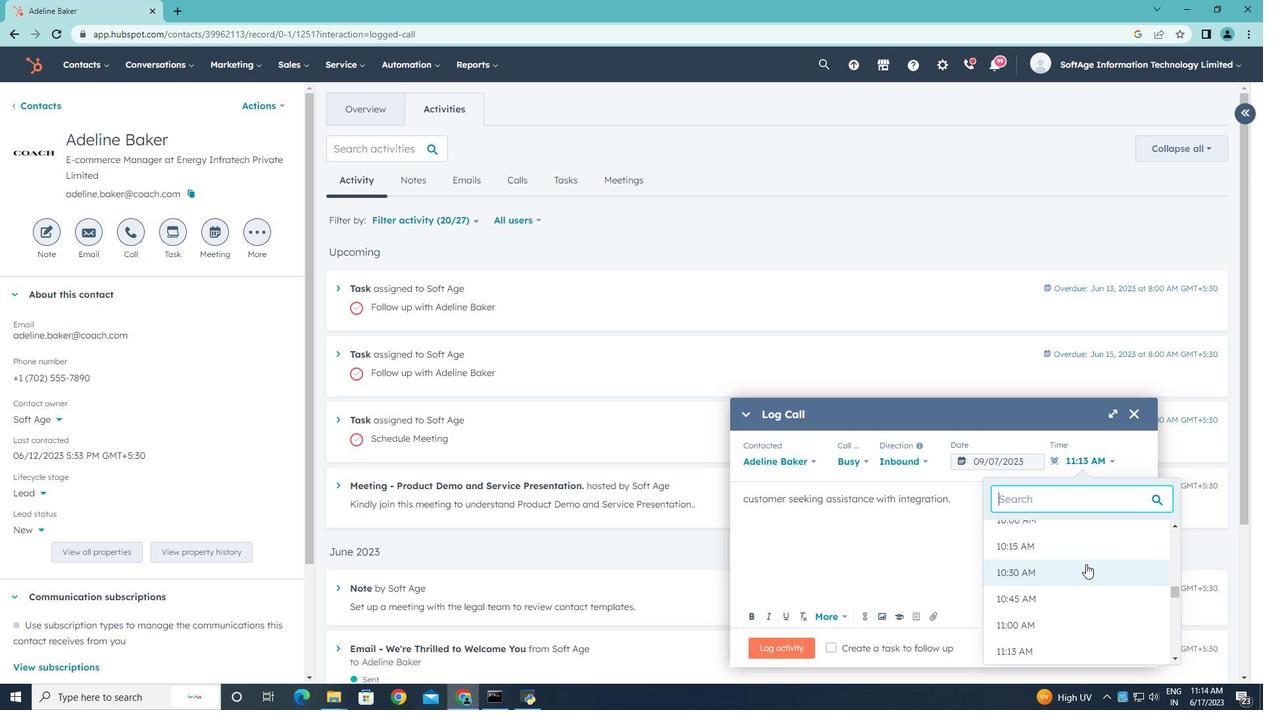 
Action: Mouse scrolled (1086, 564) with delta (0, 0)
Screenshot: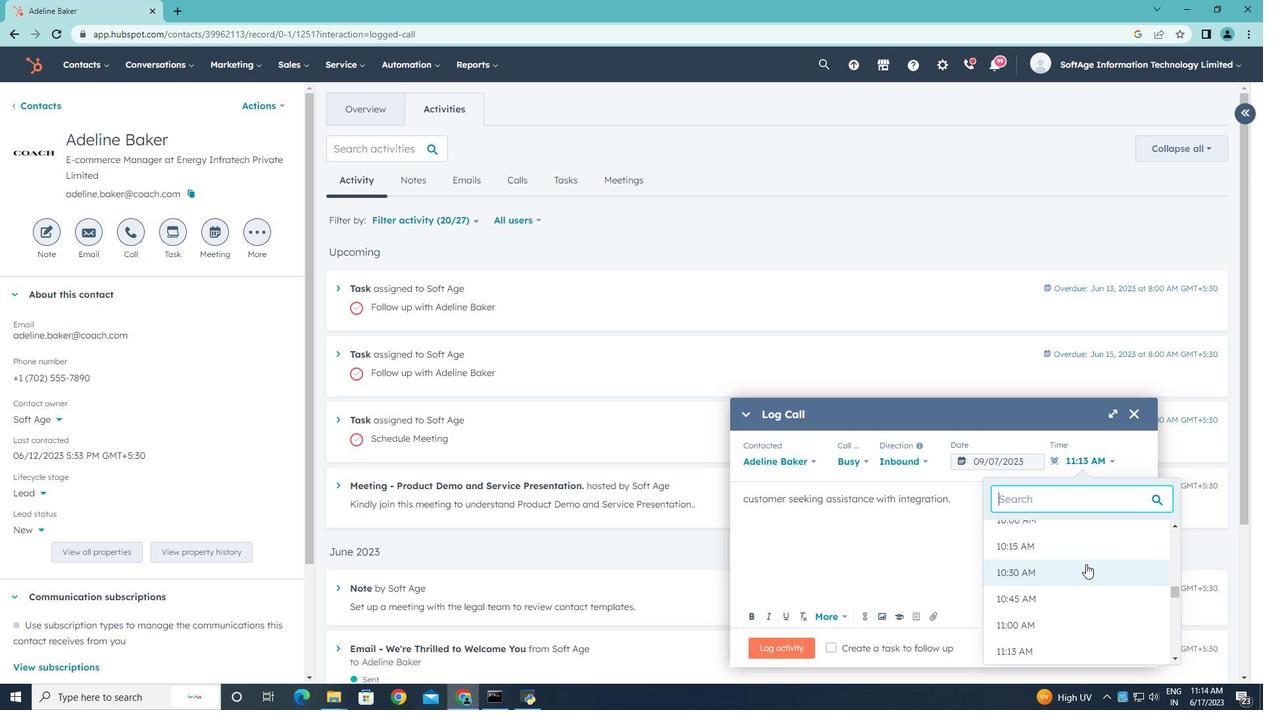 
Action: Mouse scrolled (1086, 564) with delta (0, 0)
Screenshot: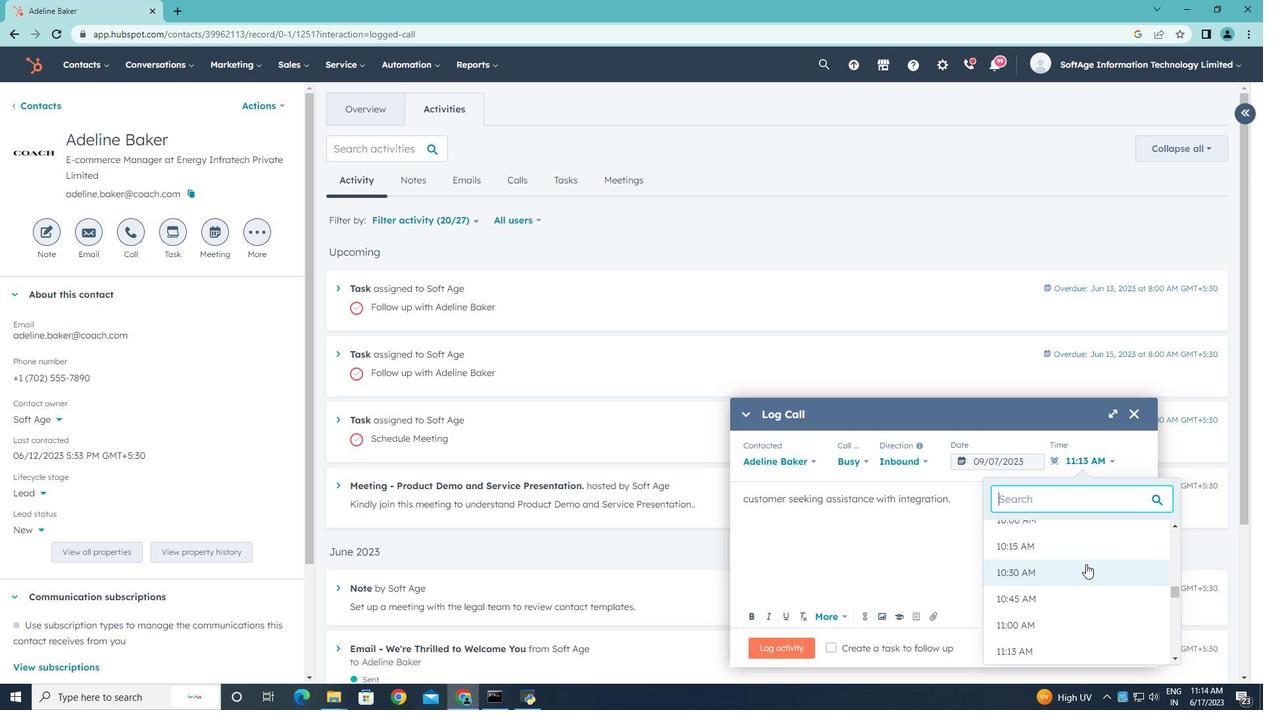 
Action: Mouse scrolled (1086, 564) with delta (0, 0)
Screenshot: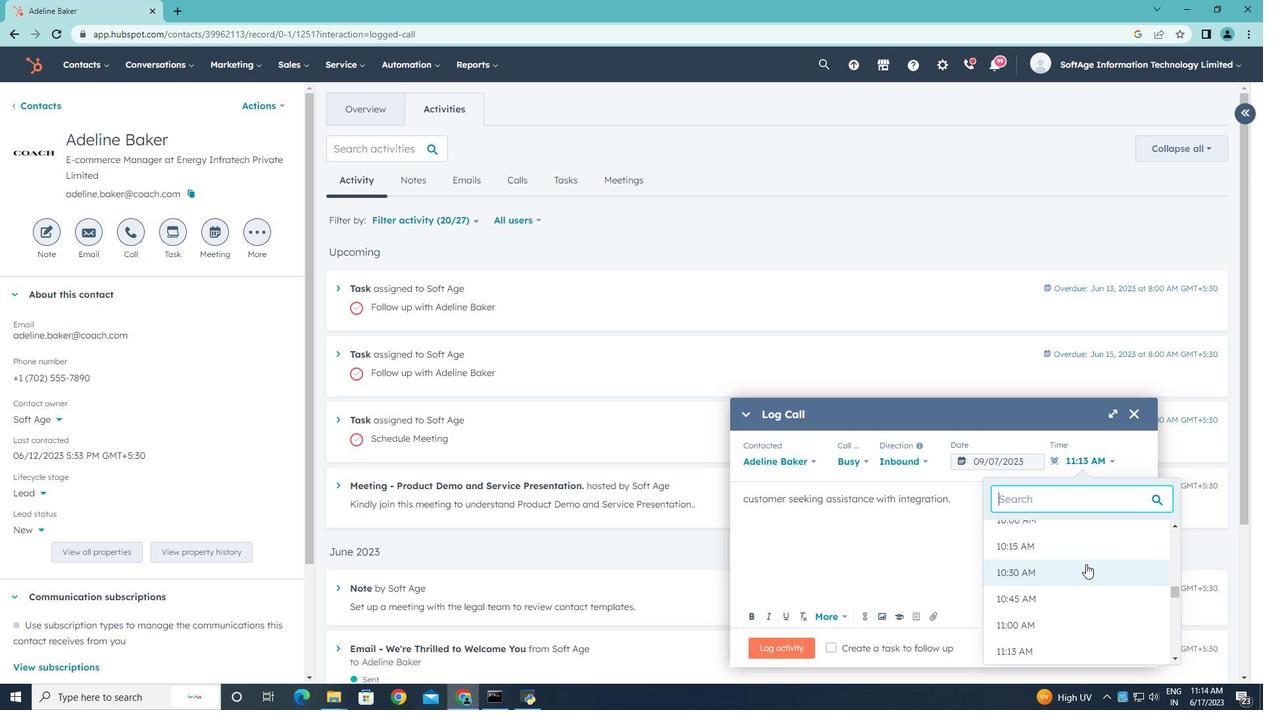
Action: Mouse scrolled (1086, 564) with delta (0, 0)
Screenshot: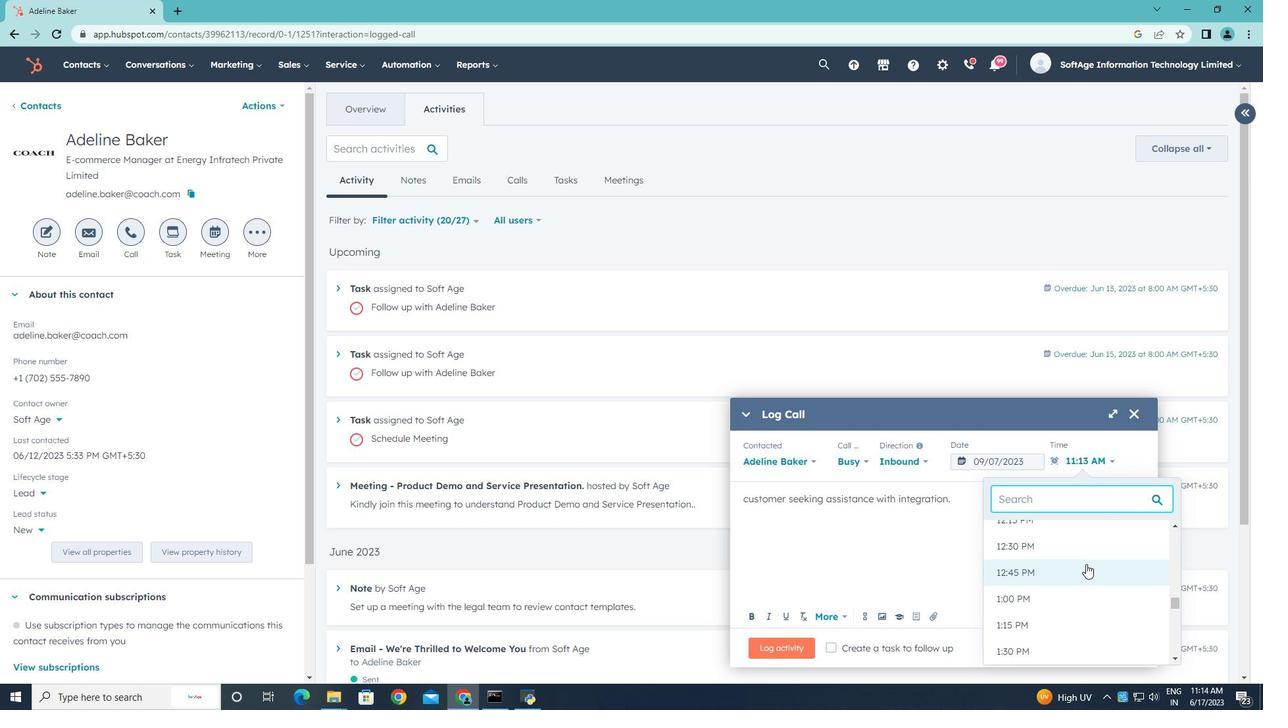 
Action: Mouse scrolled (1086, 564) with delta (0, 0)
Screenshot: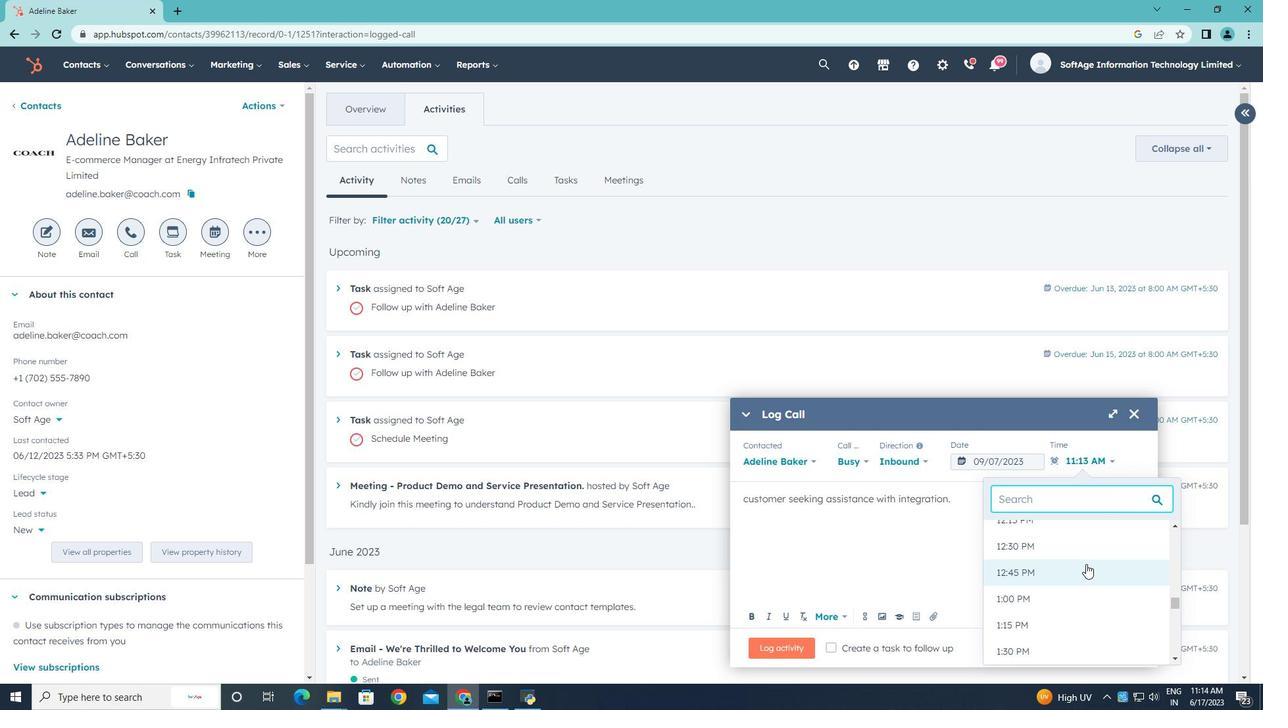 
Action: Mouse scrolled (1086, 564) with delta (0, 0)
Screenshot: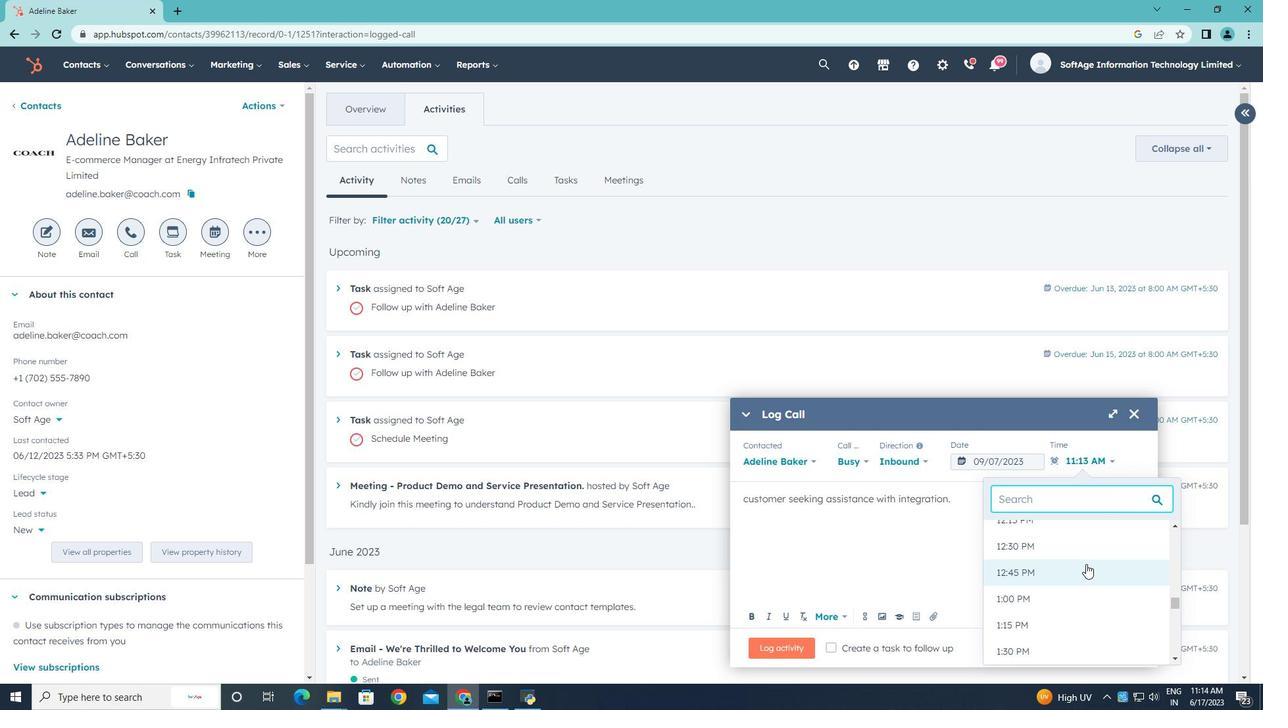 
Action: Mouse scrolled (1086, 564) with delta (0, 0)
Screenshot: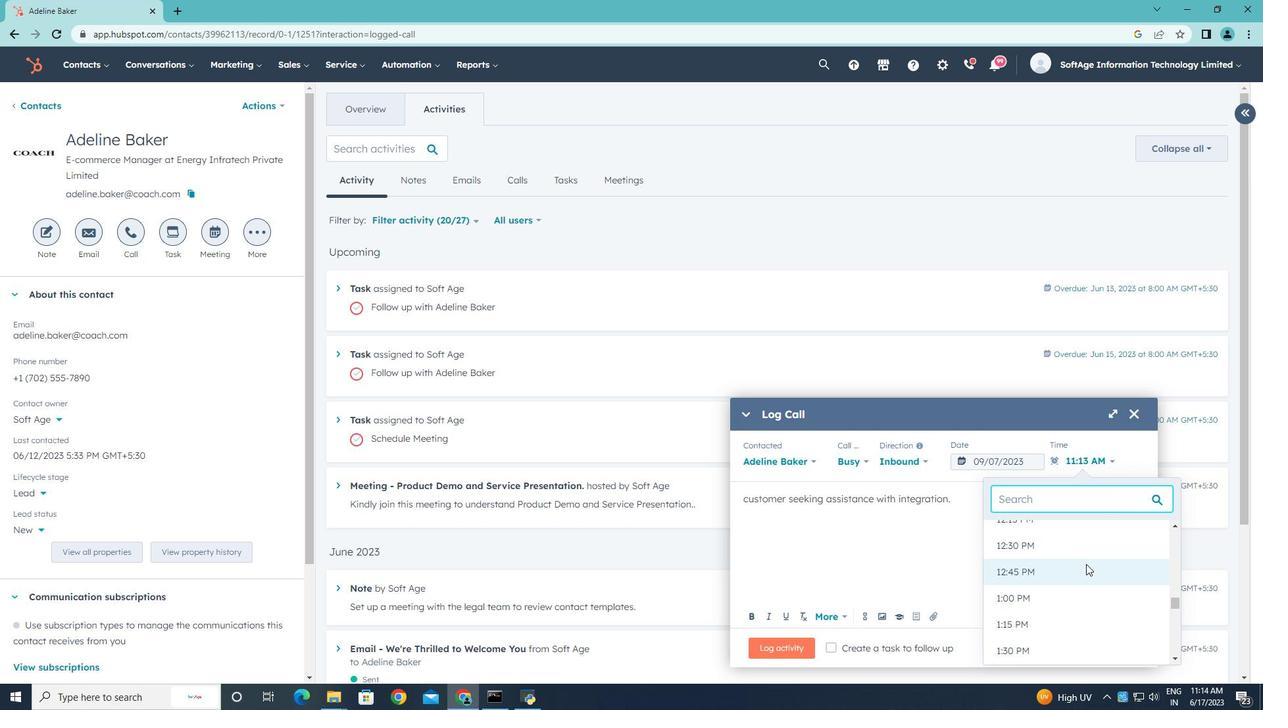 
Action: Mouse scrolled (1086, 564) with delta (0, 0)
Screenshot: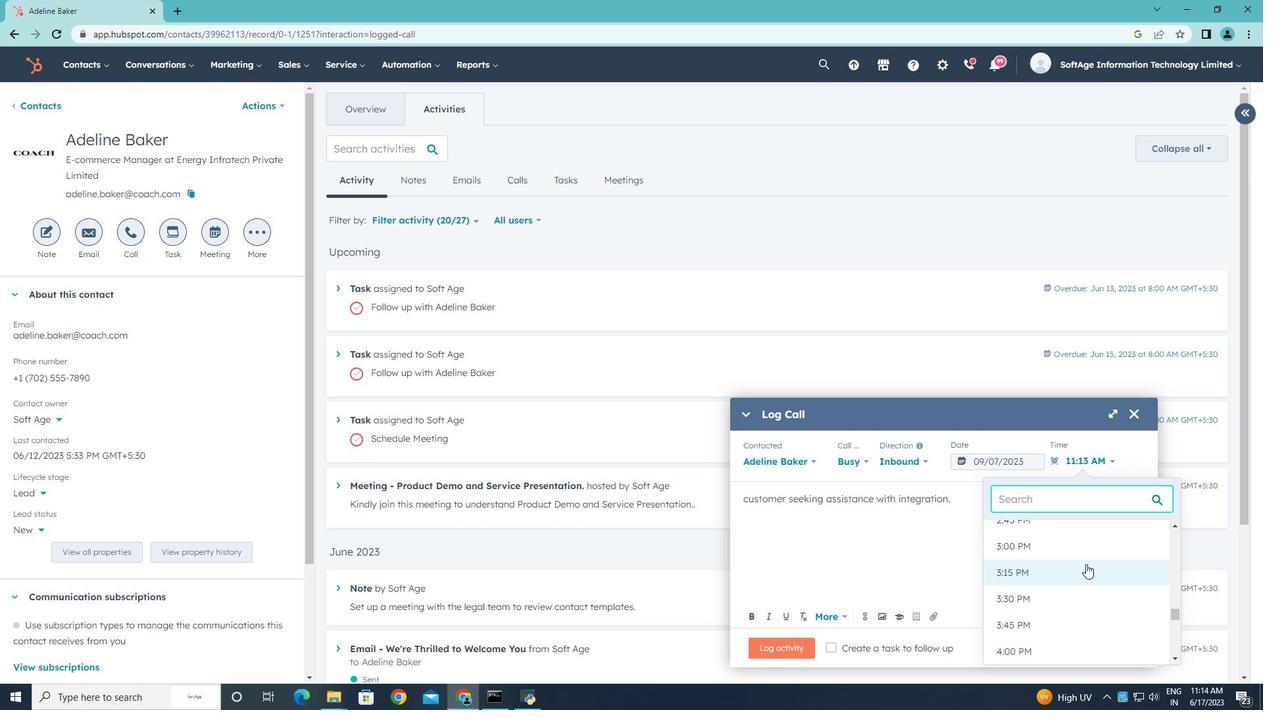 
Action: Mouse scrolled (1086, 564) with delta (0, 0)
Screenshot: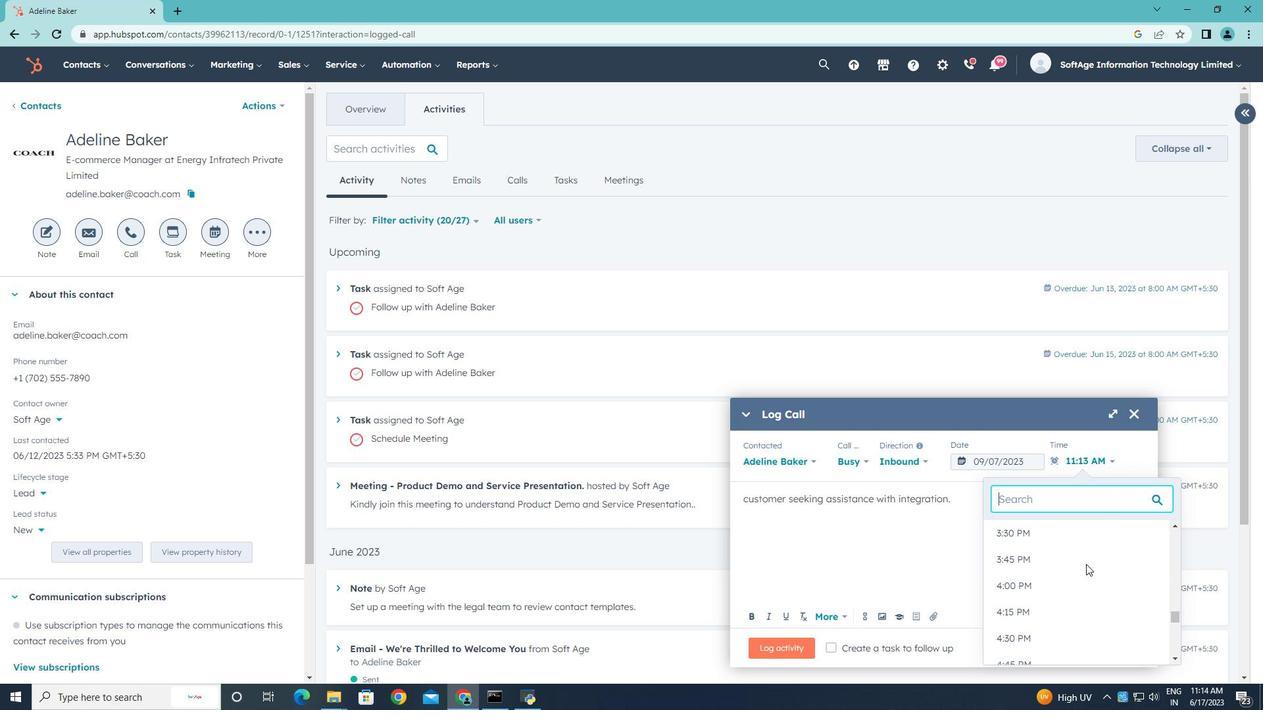 
Action: Mouse scrolled (1086, 564) with delta (0, 0)
Screenshot: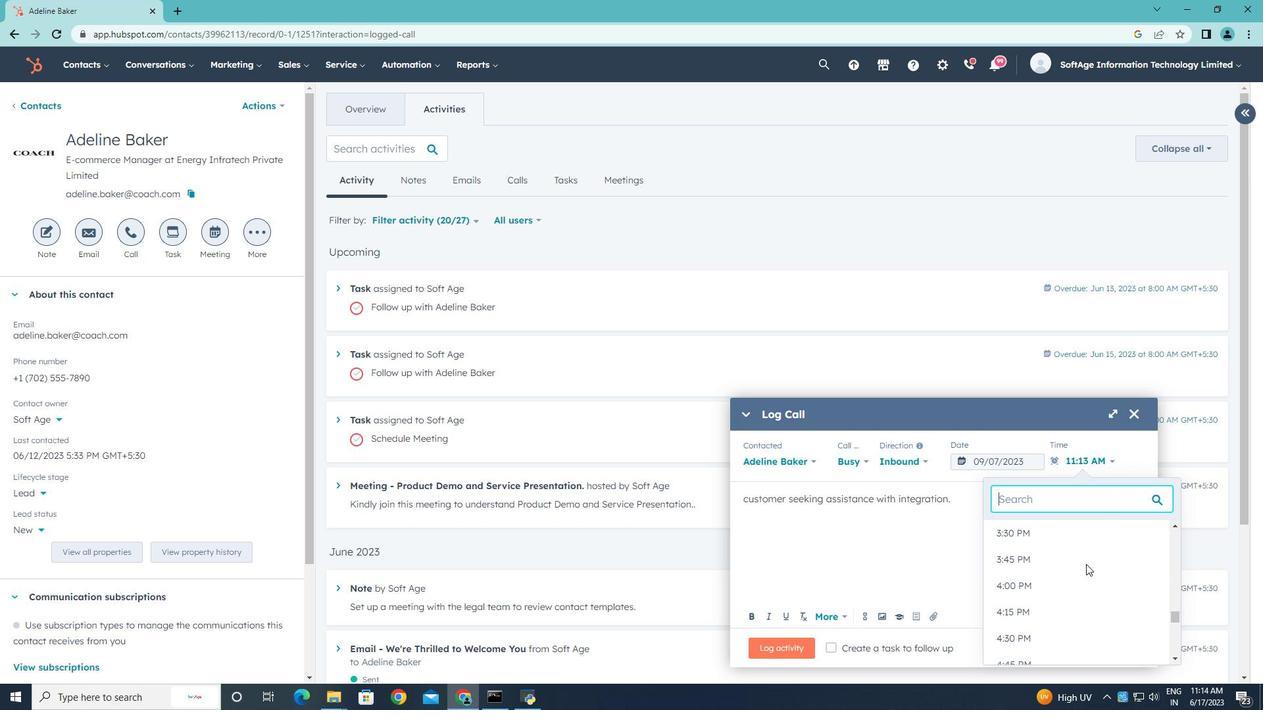 
Action: Mouse scrolled (1086, 564) with delta (0, 0)
Screenshot: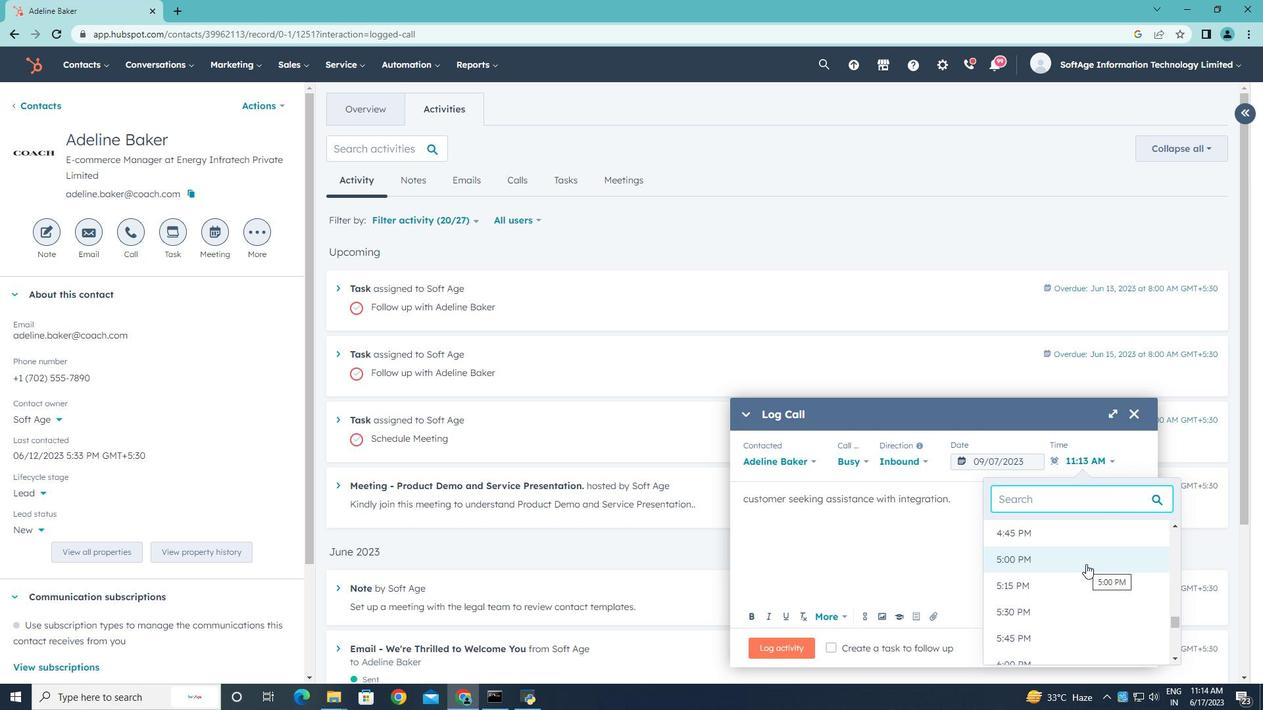 
Action: Mouse moved to (1061, 600)
Screenshot: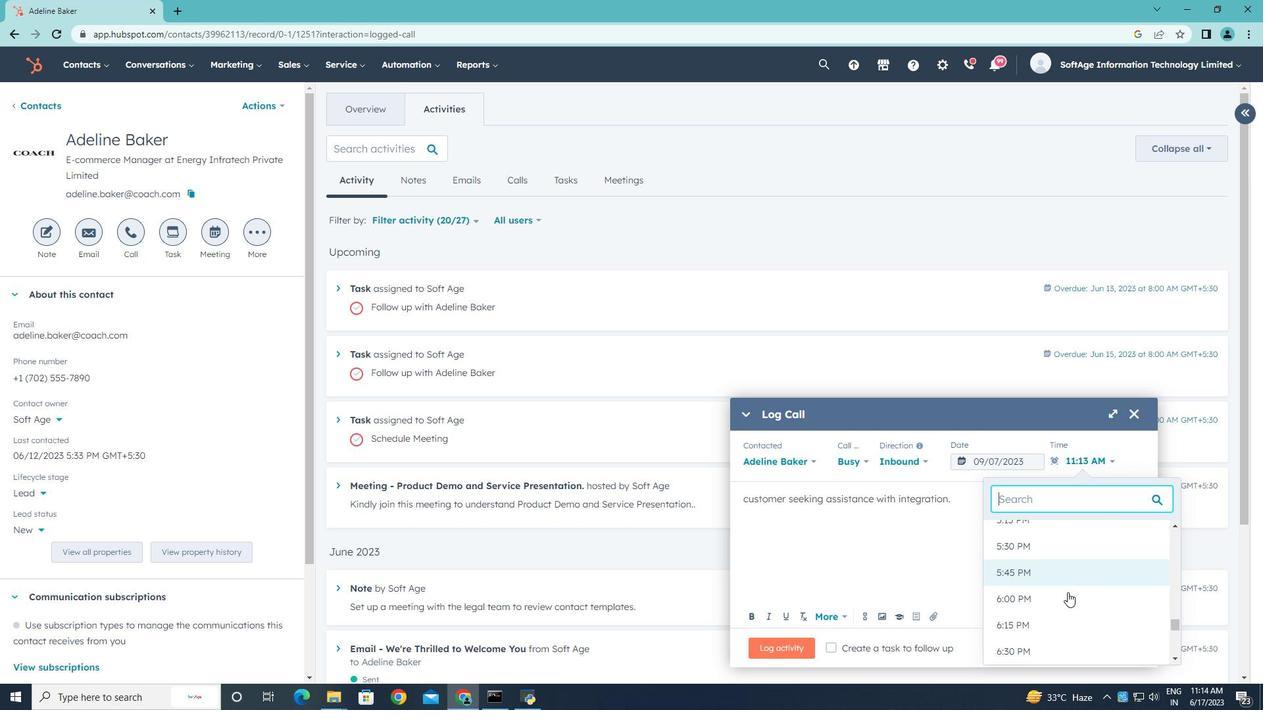 
Action: Mouse pressed left at (1061, 600)
Screenshot: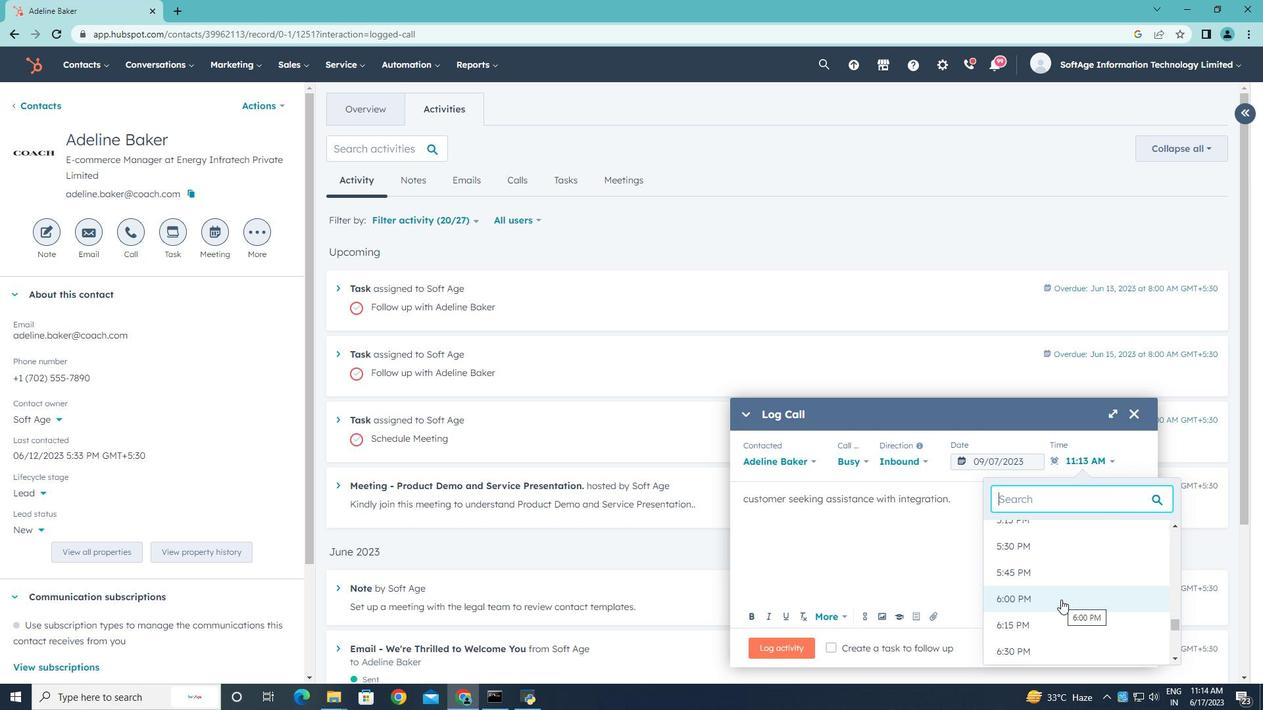 
Action: Mouse moved to (785, 649)
Screenshot: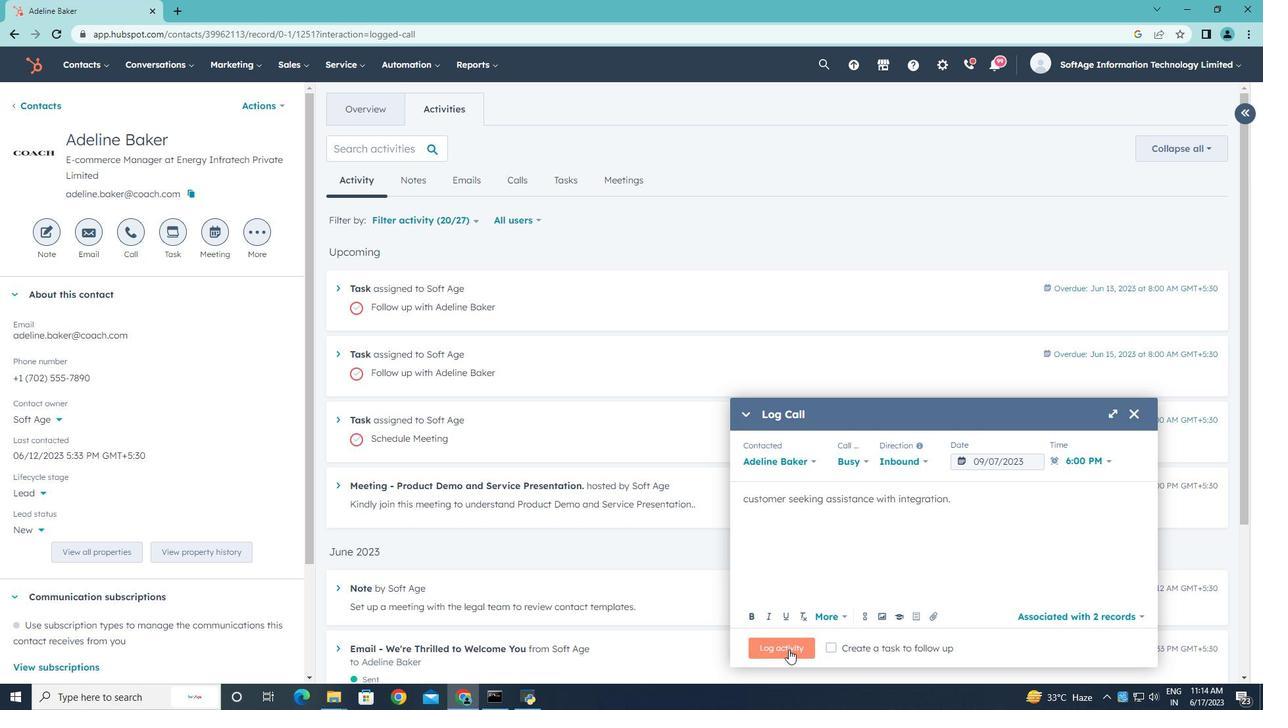 
Action: Mouse pressed left at (785, 649)
Screenshot: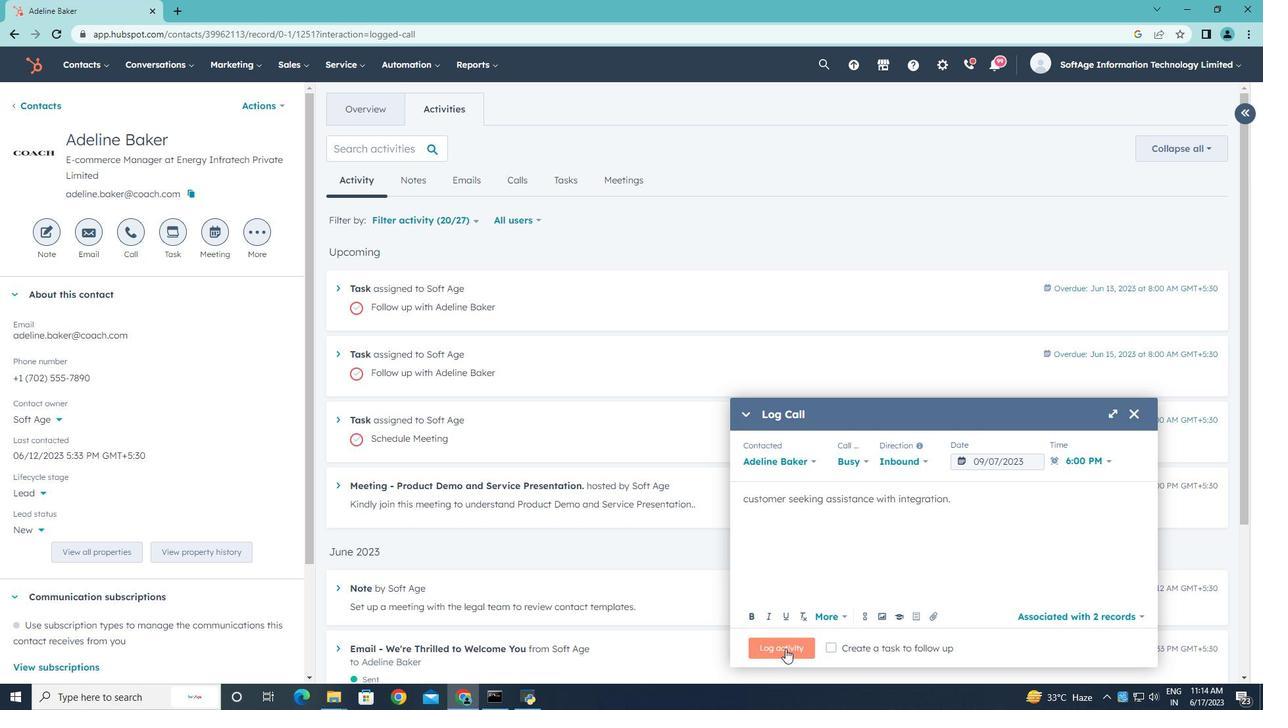 
